 Task: Add a signature Megan Martinez containing Best wishes for a happy National Hug Day, Megan Martinez to email address softage.9@softage.net and add a label Home insurance
Action: Mouse moved to (938, 48)
Screenshot: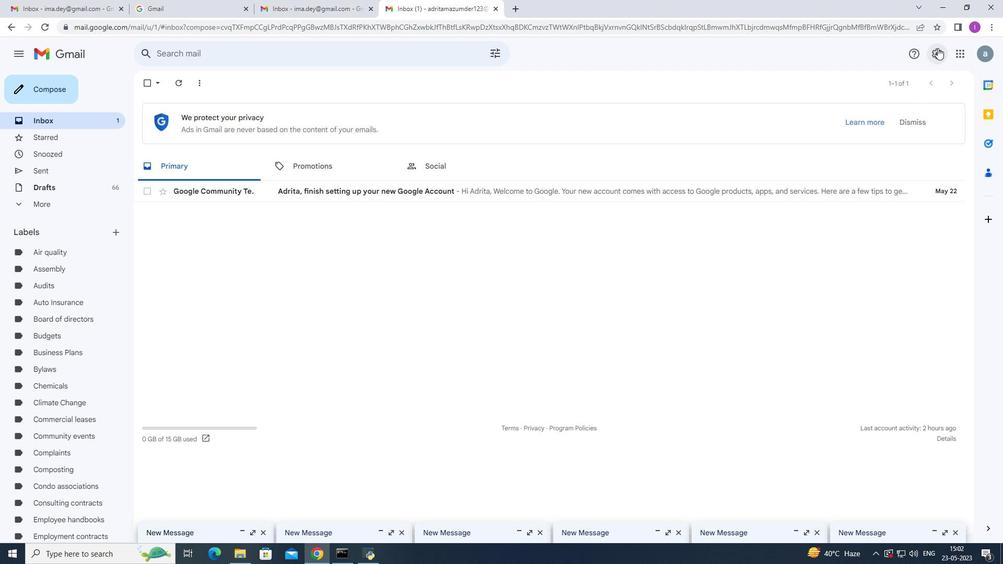 
Action: Mouse pressed left at (938, 48)
Screenshot: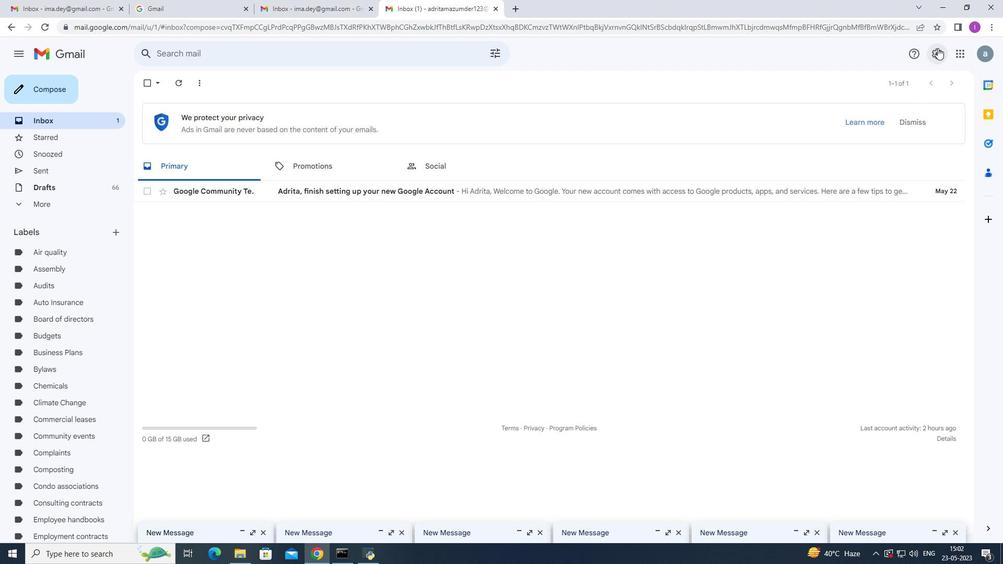 
Action: Mouse moved to (864, 101)
Screenshot: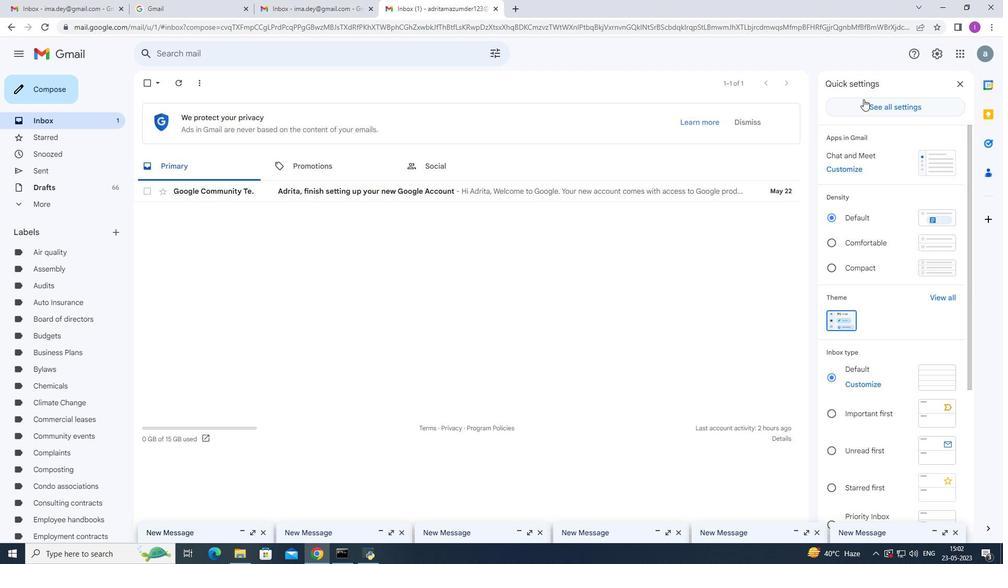 
Action: Mouse pressed left at (864, 101)
Screenshot: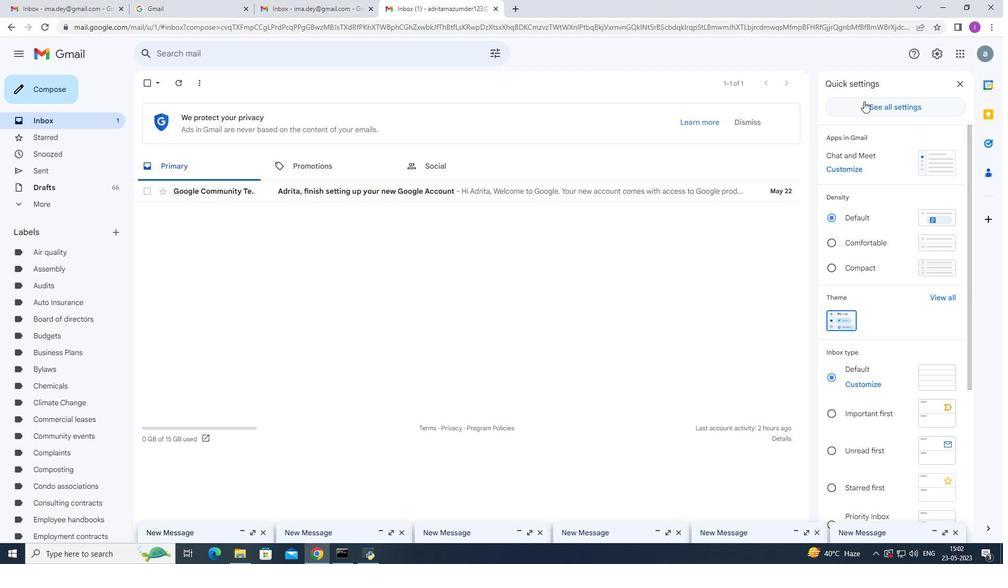
Action: Mouse moved to (406, 325)
Screenshot: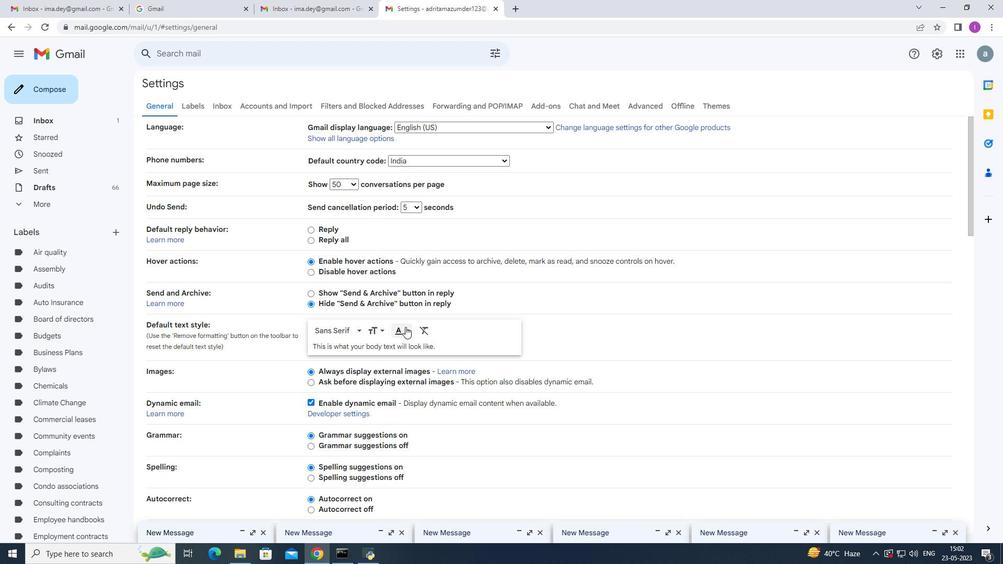 
Action: Mouse scrolled (406, 325) with delta (0, 0)
Screenshot: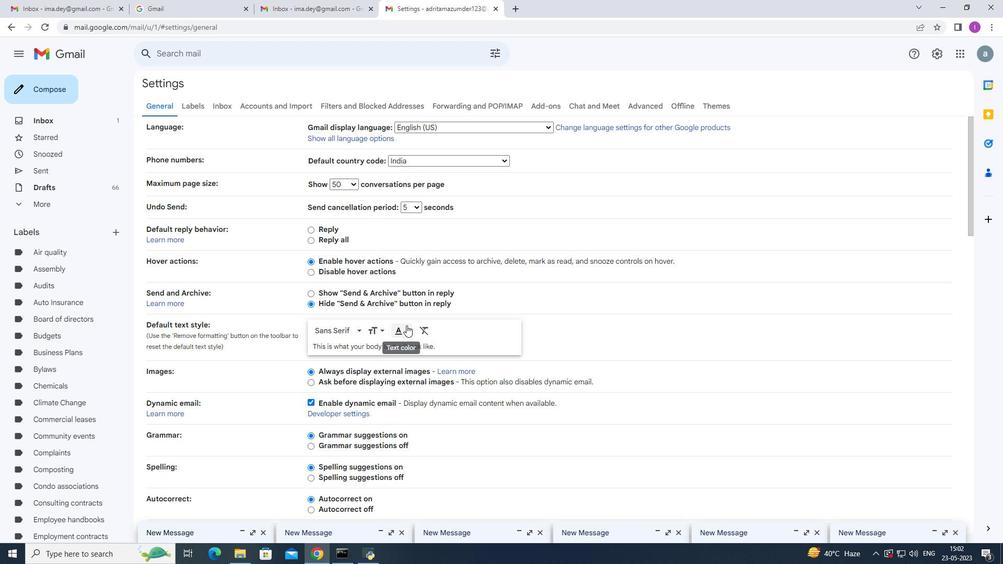 
Action: Mouse moved to (407, 325)
Screenshot: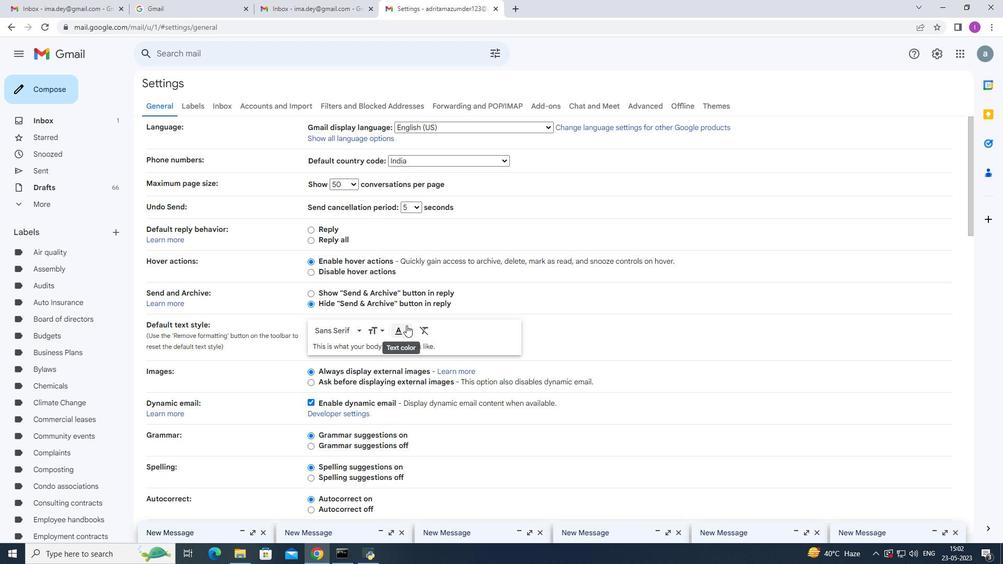 
Action: Mouse scrolled (407, 325) with delta (0, 0)
Screenshot: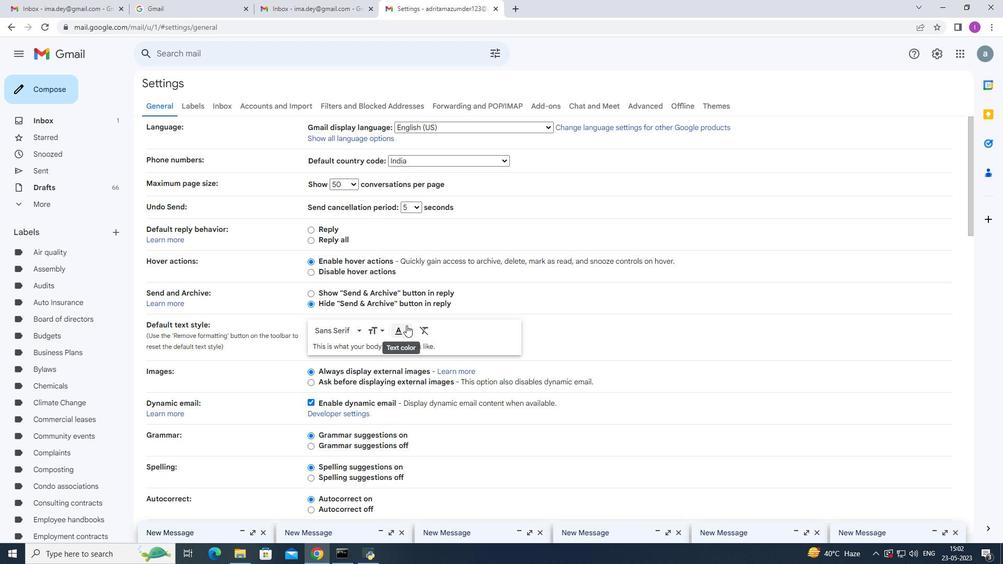 
Action: Mouse moved to (408, 324)
Screenshot: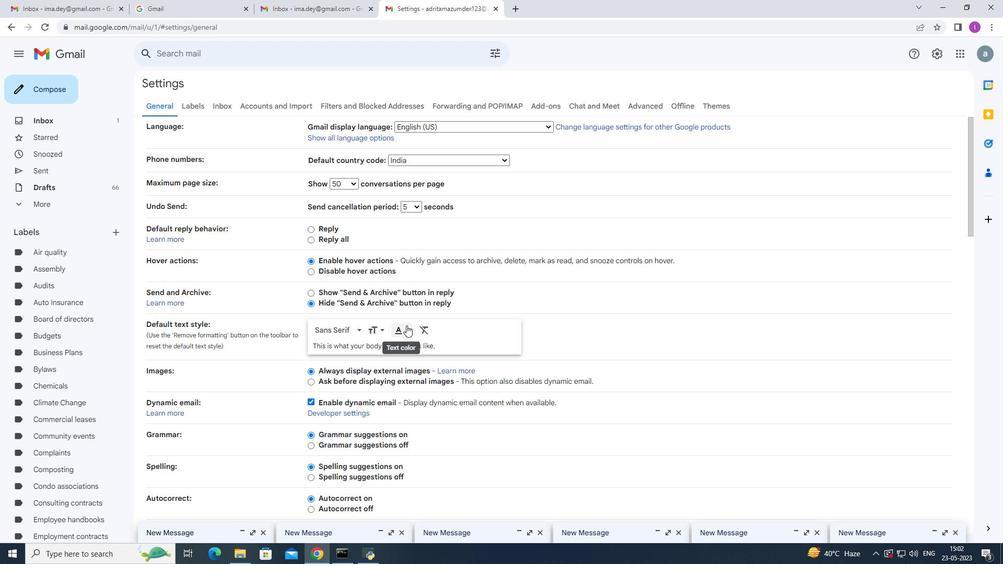 
Action: Mouse scrolled (408, 324) with delta (0, 0)
Screenshot: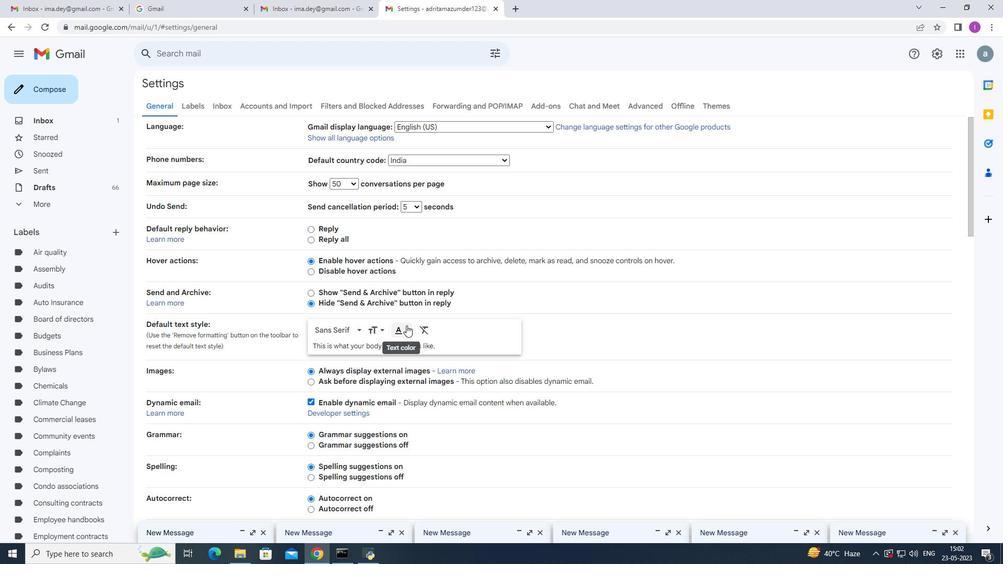 
Action: Mouse moved to (410, 323)
Screenshot: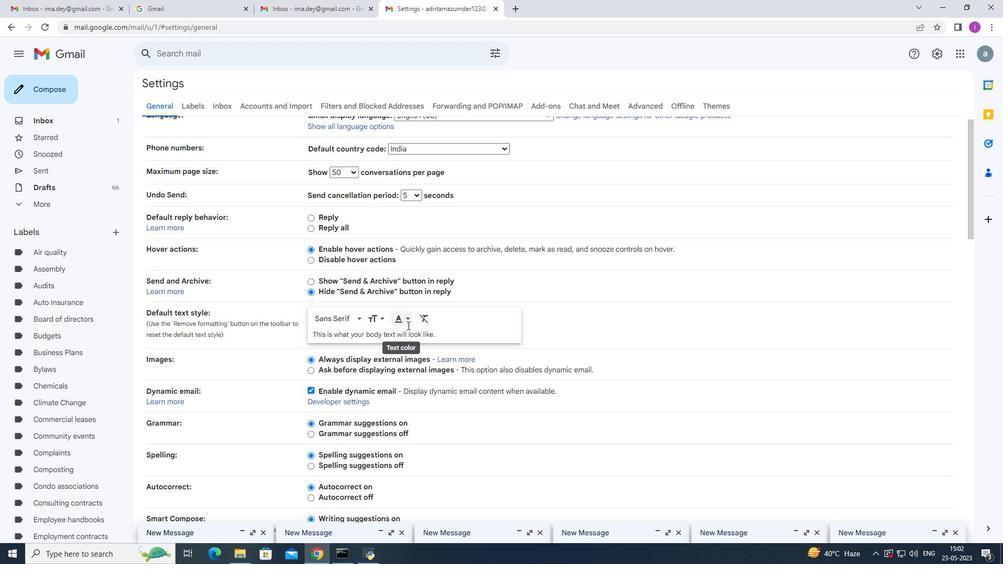 
Action: Mouse scrolled (410, 323) with delta (0, 0)
Screenshot: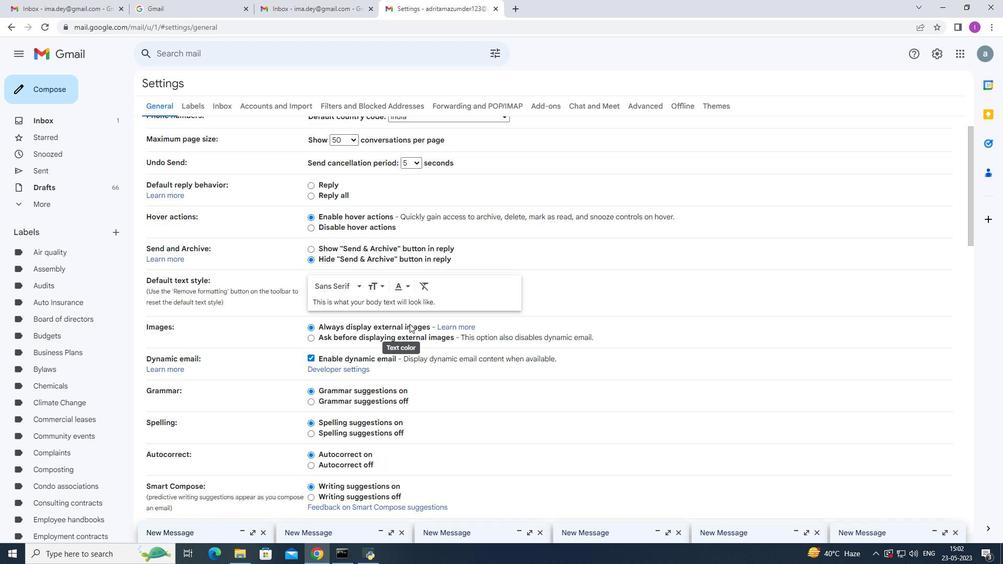 
Action: Mouse moved to (418, 320)
Screenshot: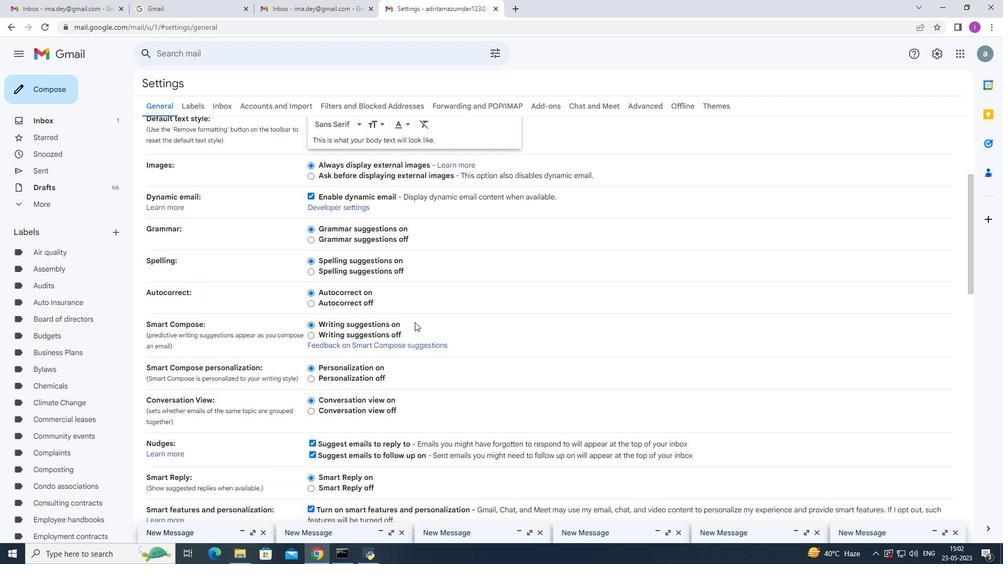
Action: Mouse scrolled (418, 319) with delta (0, 0)
Screenshot: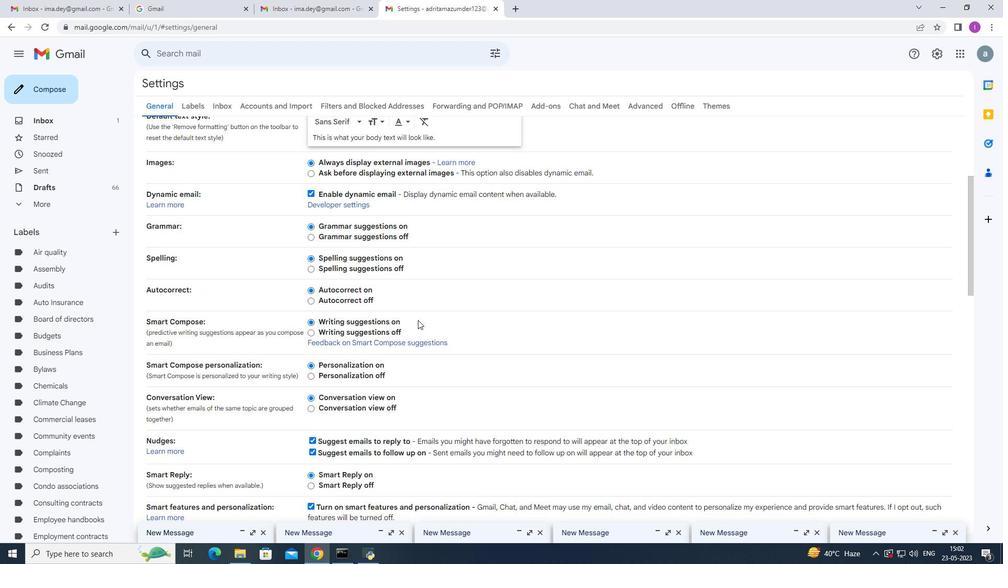 
Action: Mouse scrolled (418, 319) with delta (0, 0)
Screenshot: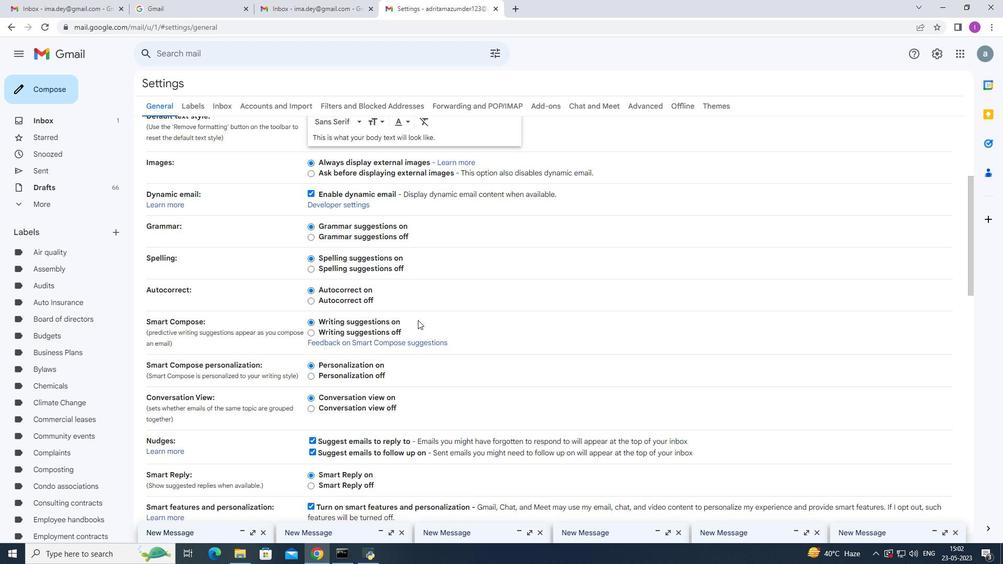 
Action: Mouse scrolled (418, 319) with delta (0, 0)
Screenshot: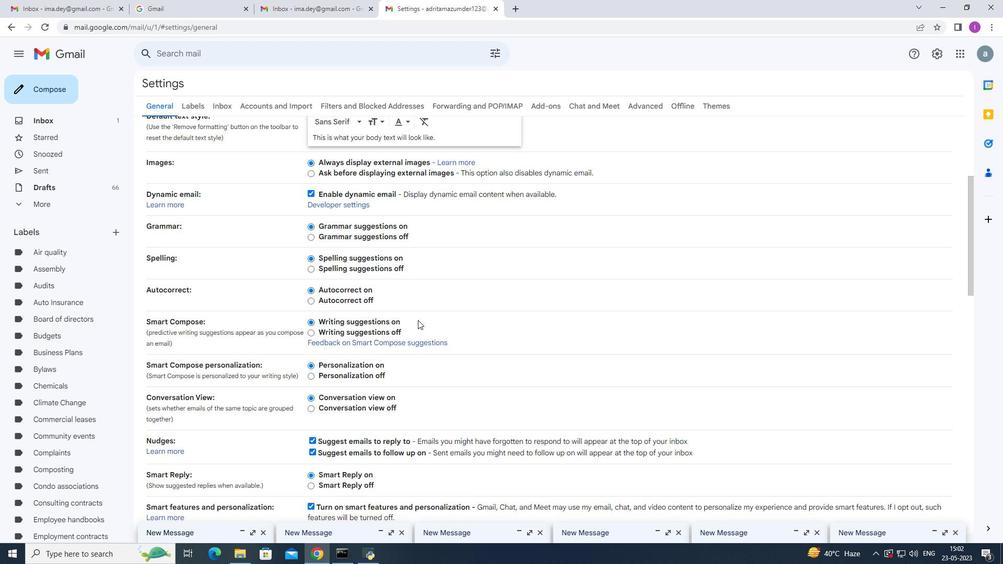
Action: Mouse moved to (425, 316)
Screenshot: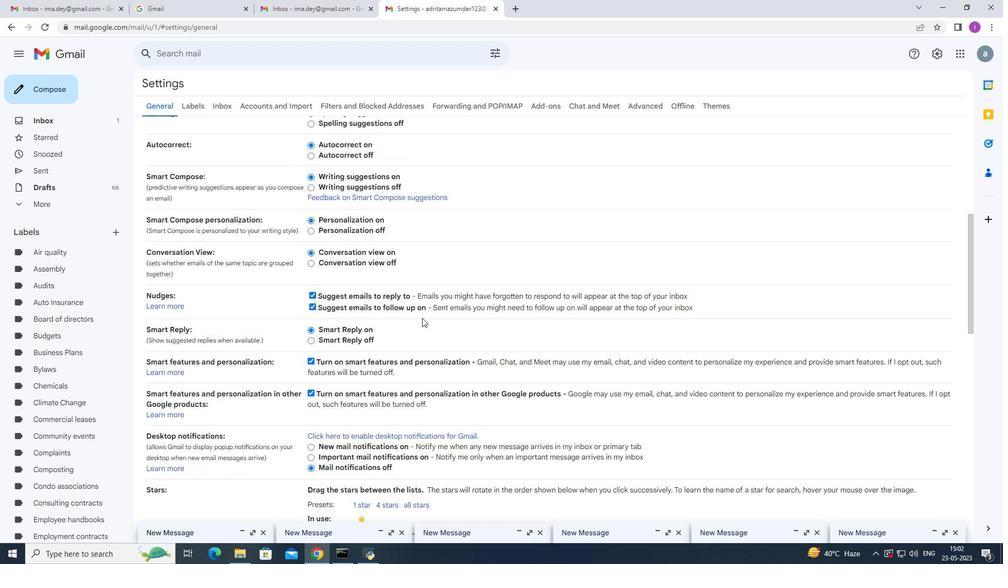 
Action: Mouse scrolled (425, 316) with delta (0, 0)
Screenshot: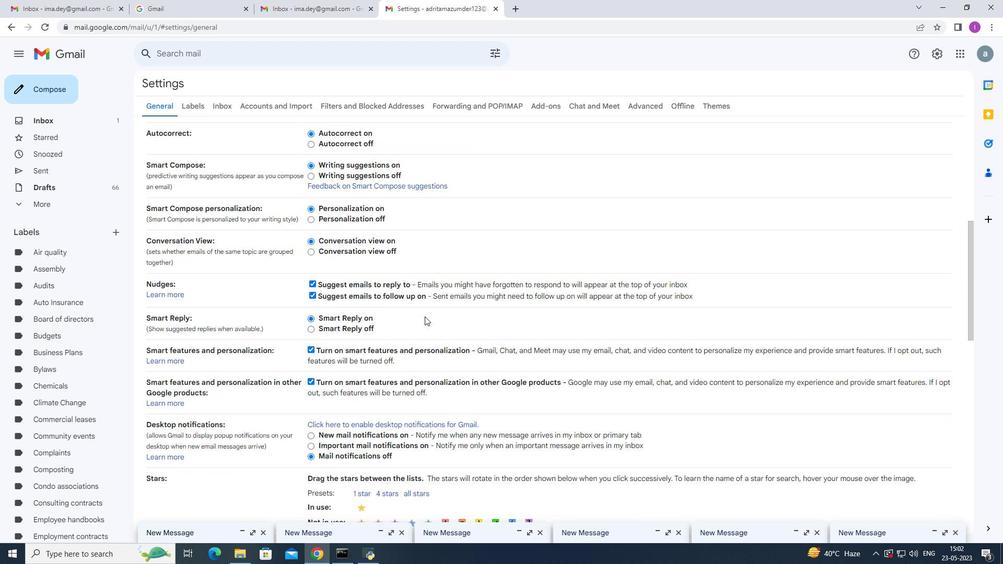 
Action: Mouse moved to (426, 316)
Screenshot: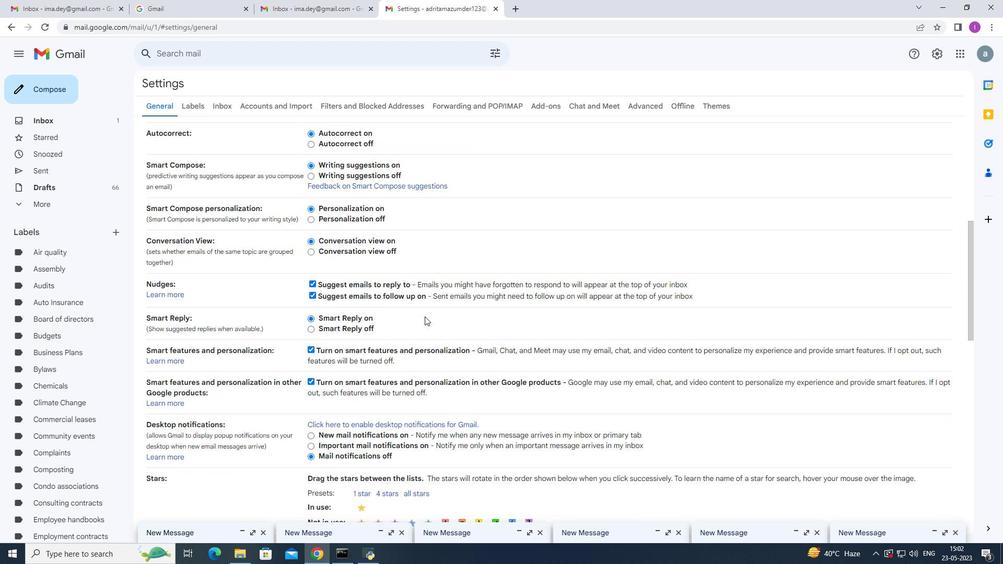 
Action: Mouse scrolled (426, 316) with delta (0, 0)
Screenshot: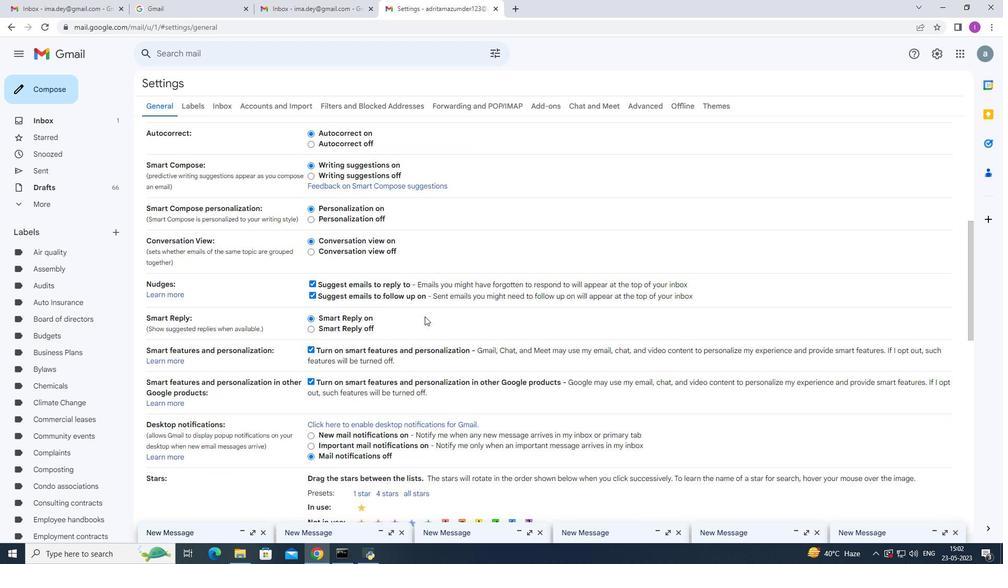 
Action: Mouse scrolled (426, 316) with delta (0, 0)
Screenshot: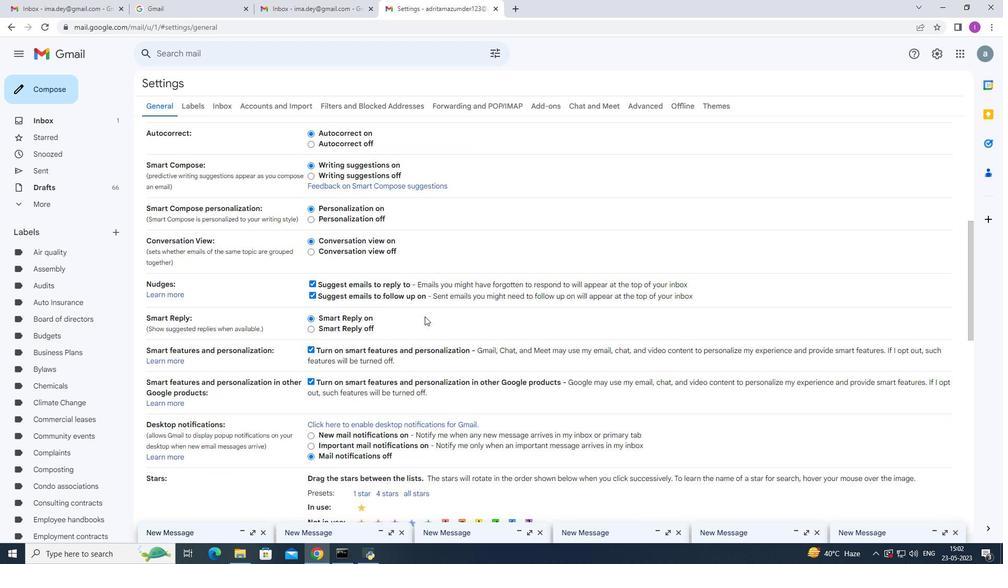 
Action: Mouse moved to (426, 316)
Screenshot: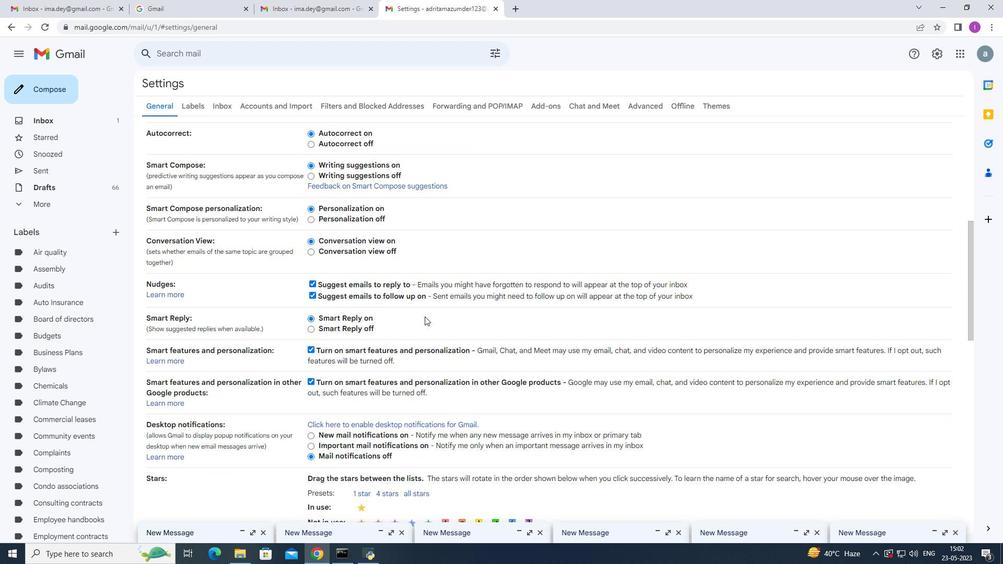 
Action: Mouse scrolled (426, 316) with delta (0, 0)
Screenshot: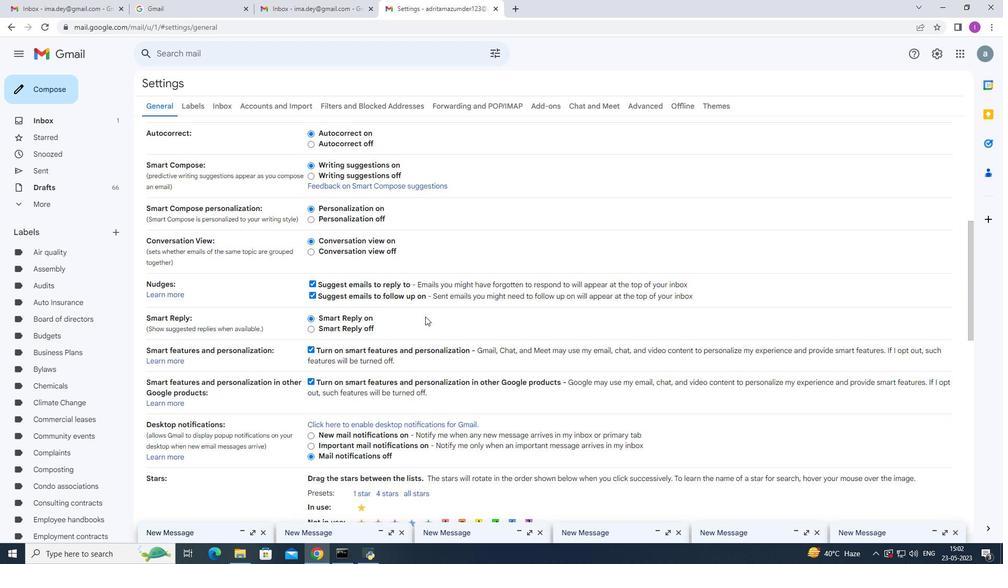 
Action: Mouse moved to (429, 317)
Screenshot: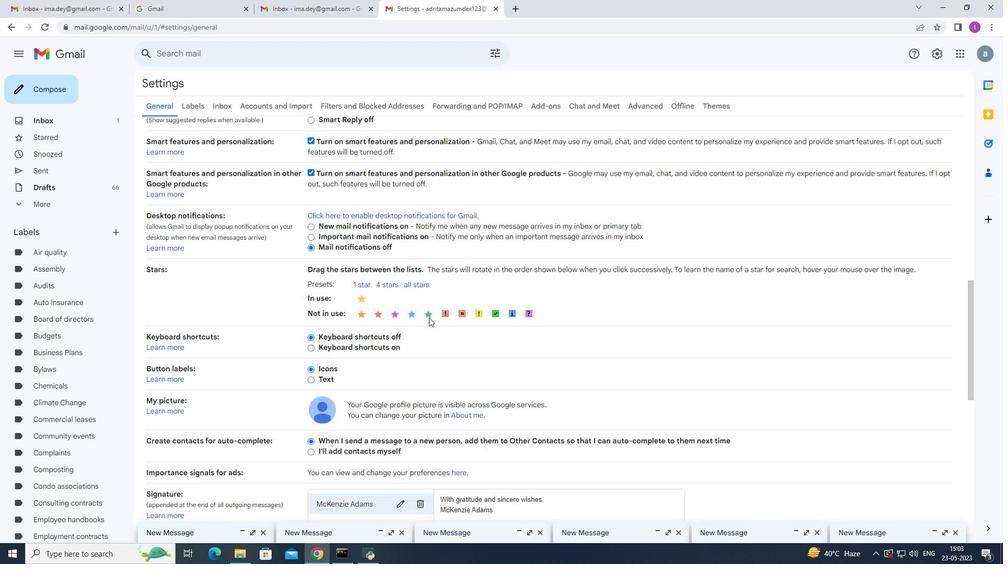 
Action: Mouse scrolled (429, 317) with delta (0, 0)
Screenshot: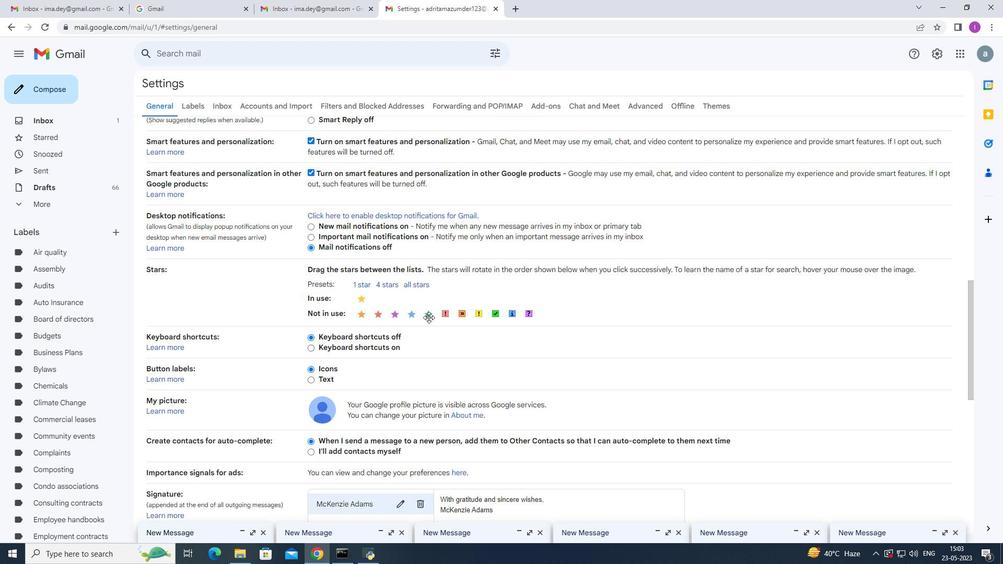
Action: Mouse scrolled (429, 317) with delta (0, 0)
Screenshot: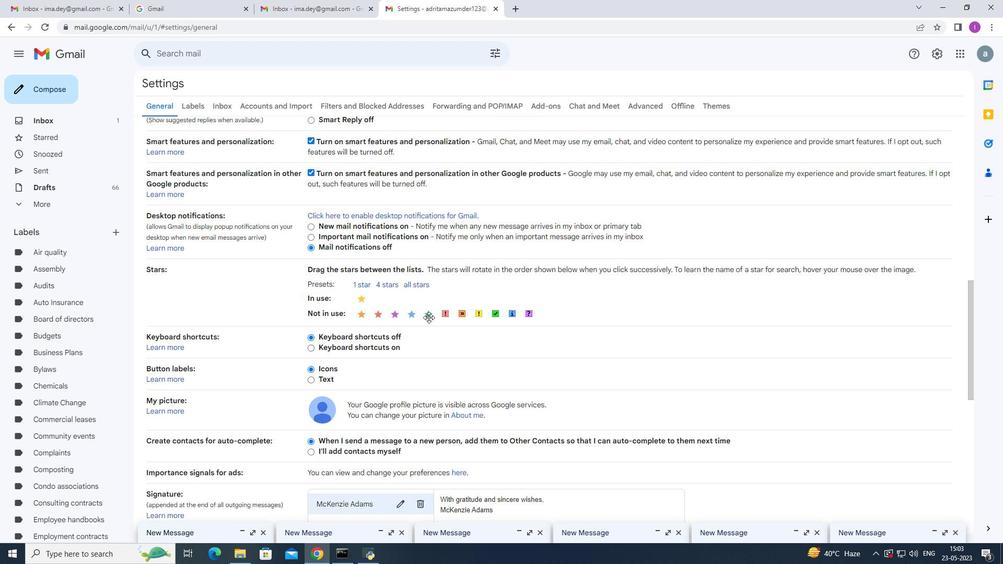 
Action: Mouse scrolled (429, 317) with delta (0, 0)
Screenshot: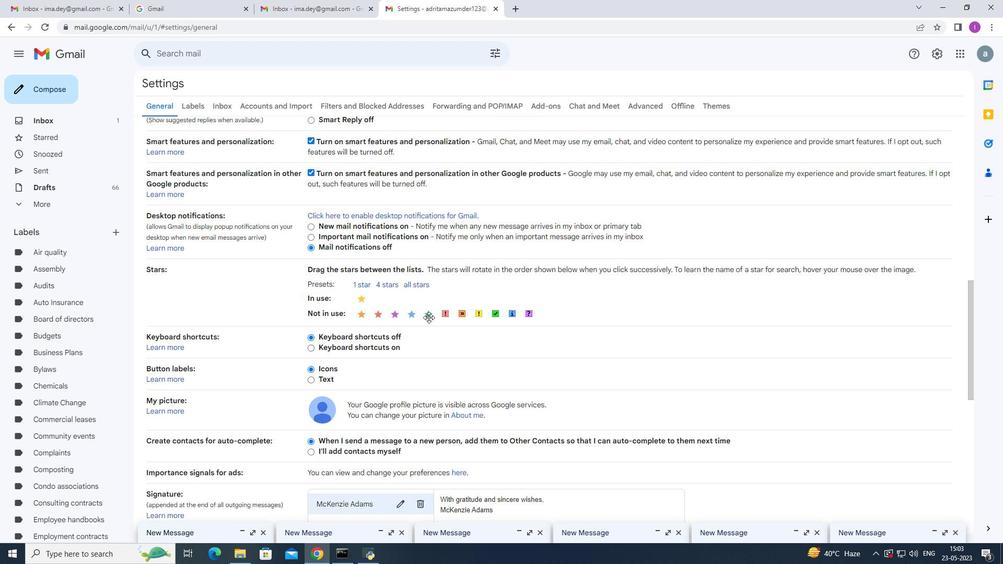 
Action: Mouse moved to (425, 346)
Screenshot: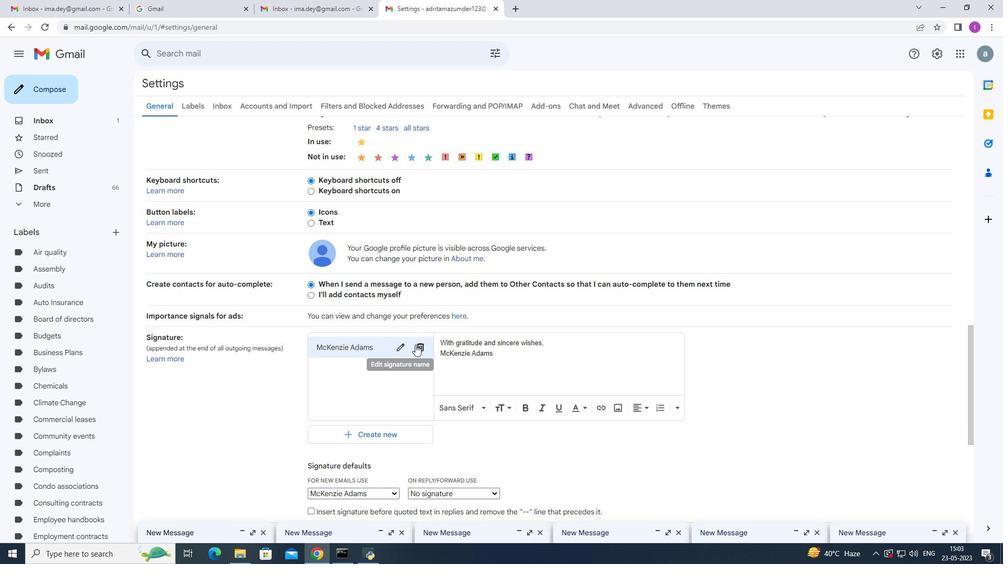 
Action: Mouse pressed left at (425, 346)
Screenshot: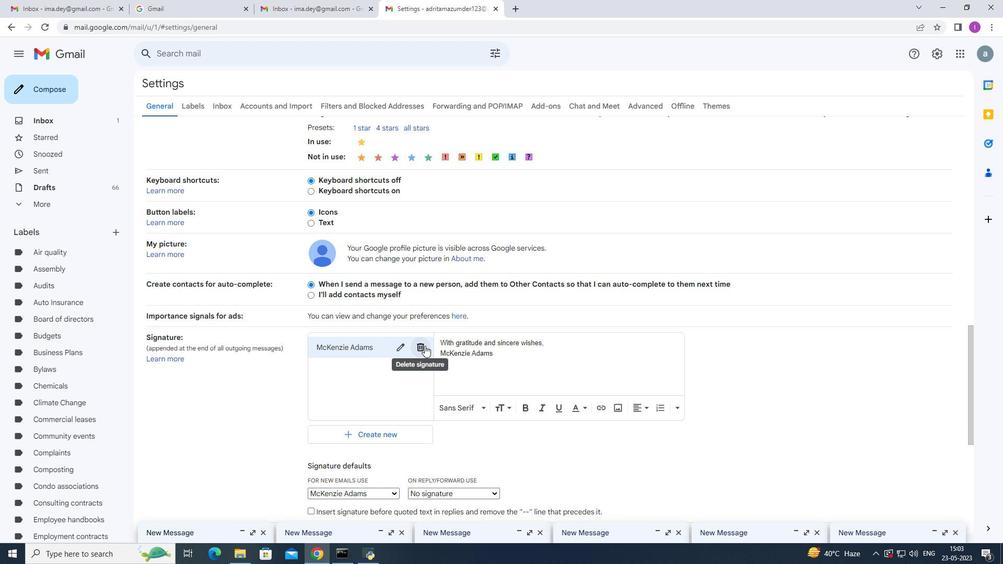 
Action: Mouse moved to (590, 311)
Screenshot: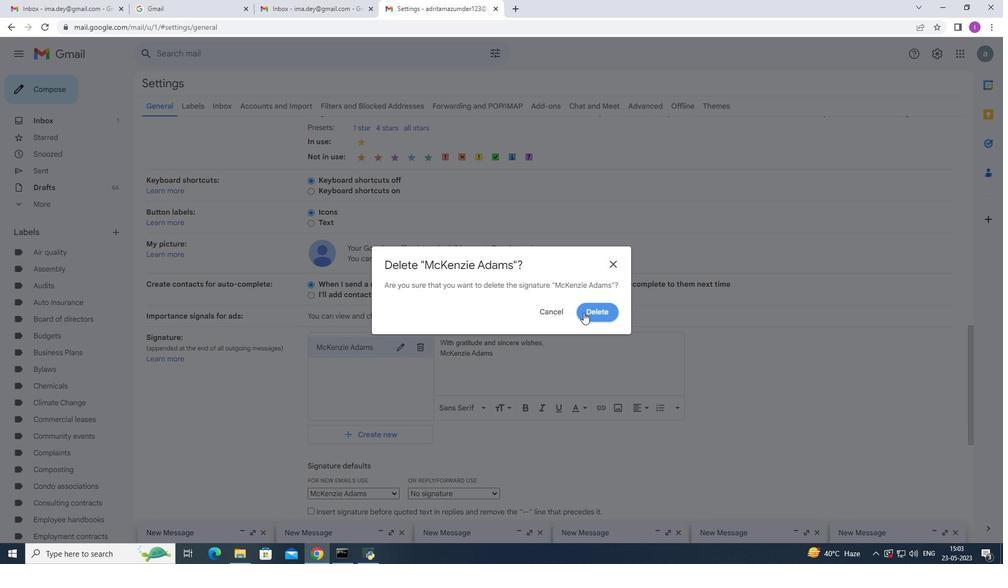 
Action: Mouse pressed left at (590, 311)
Screenshot: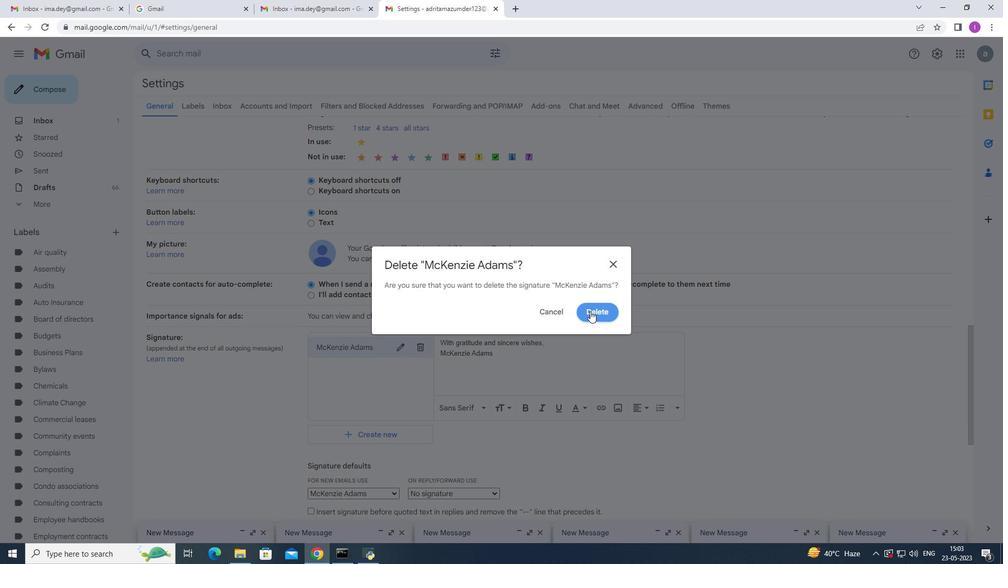 
Action: Mouse moved to (363, 360)
Screenshot: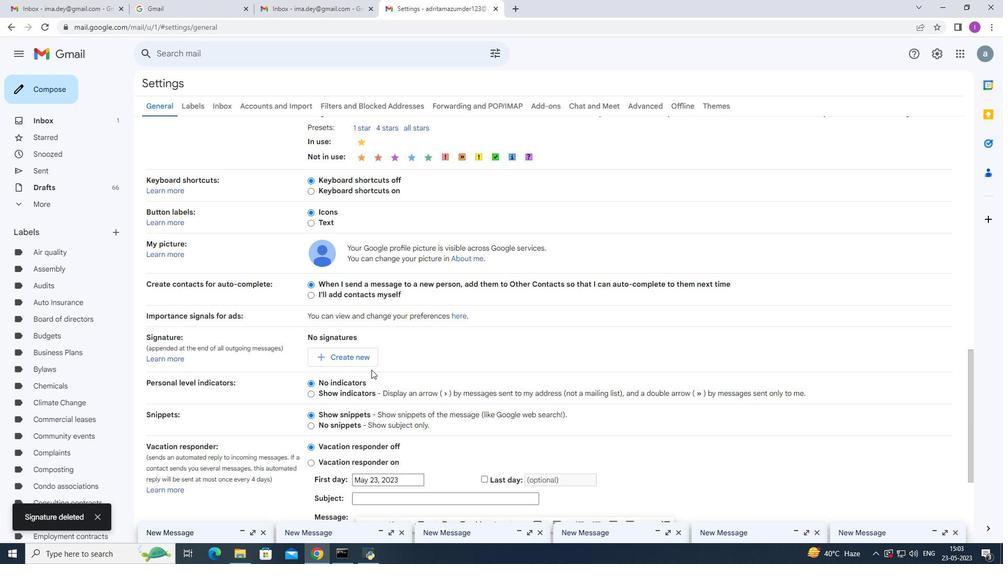 
Action: Mouse pressed left at (363, 360)
Screenshot: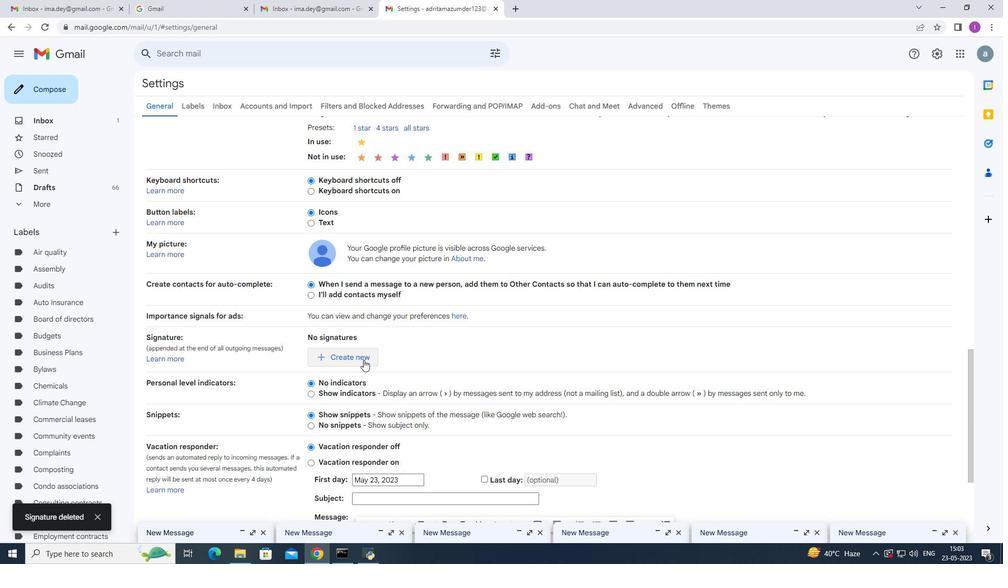 
Action: Mouse moved to (454, 289)
Screenshot: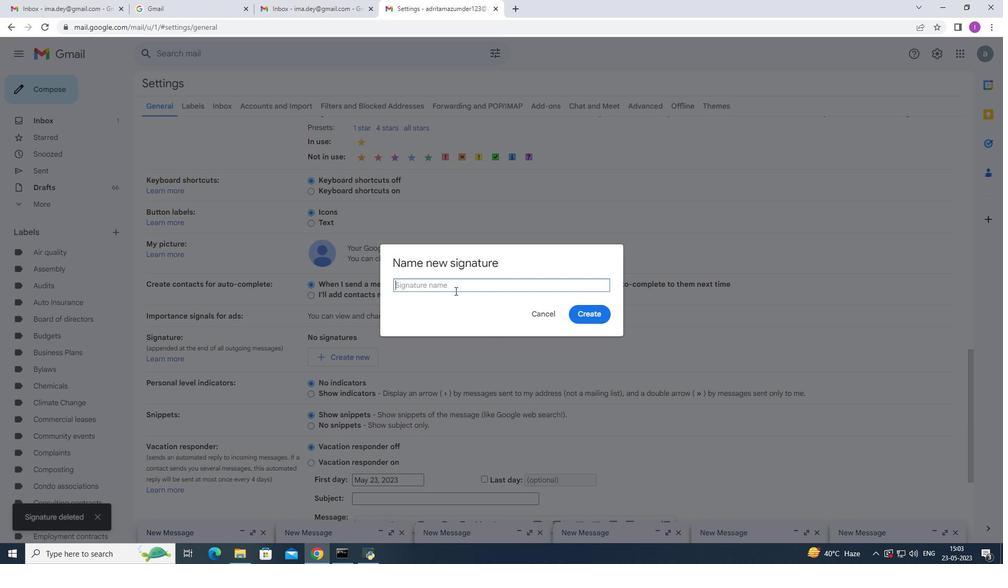 
Action: Mouse pressed left at (454, 289)
Screenshot: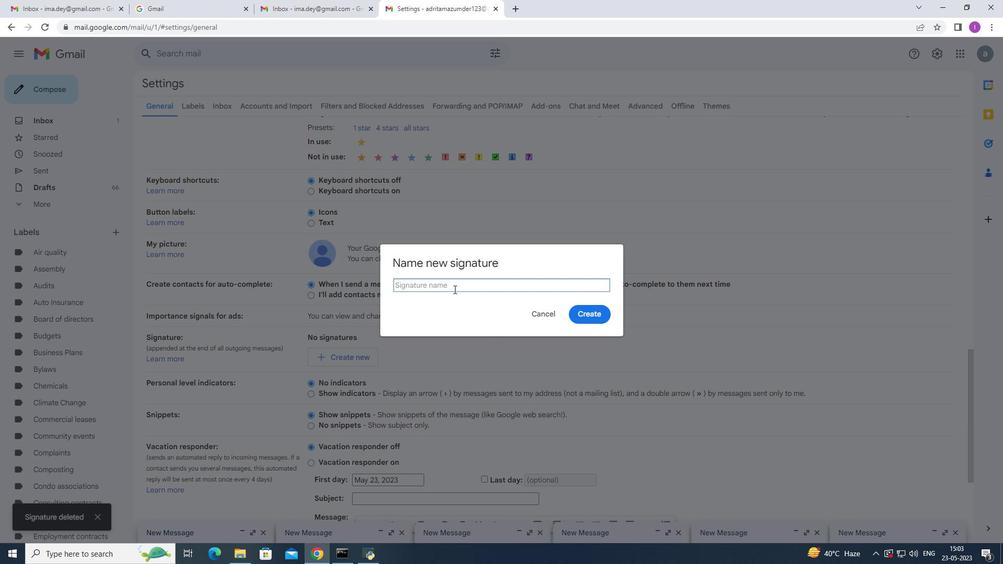 
Action: Mouse moved to (526, 287)
Screenshot: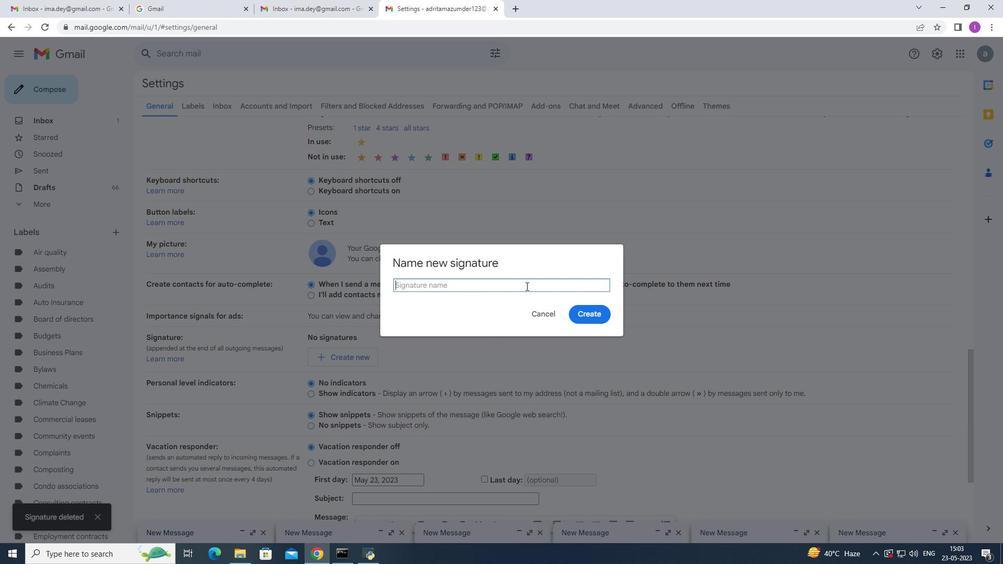 
Action: Key pressed <Key.shift>Megan<Key.space><Key.shift>Martinez
Screenshot: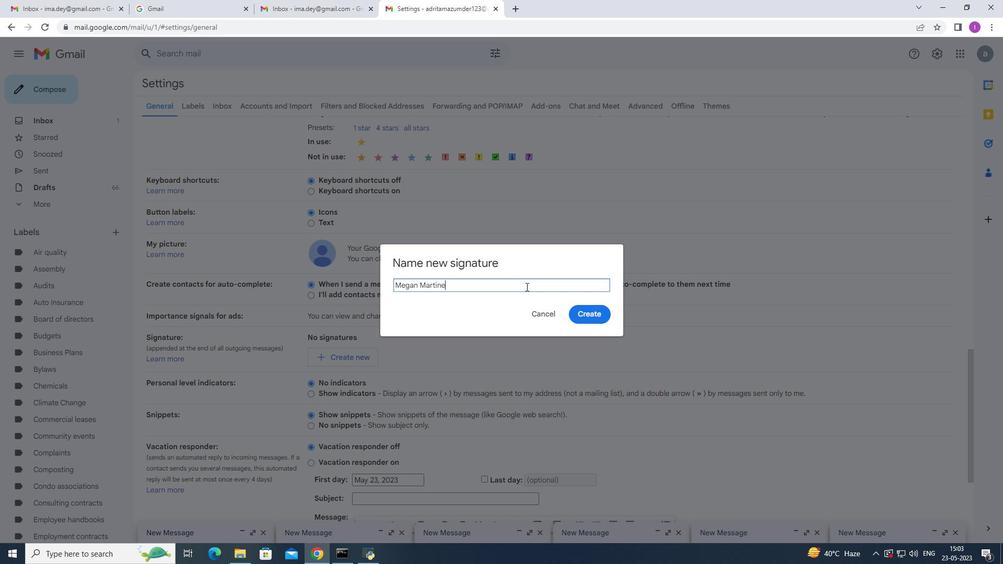 
Action: Mouse moved to (579, 315)
Screenshot: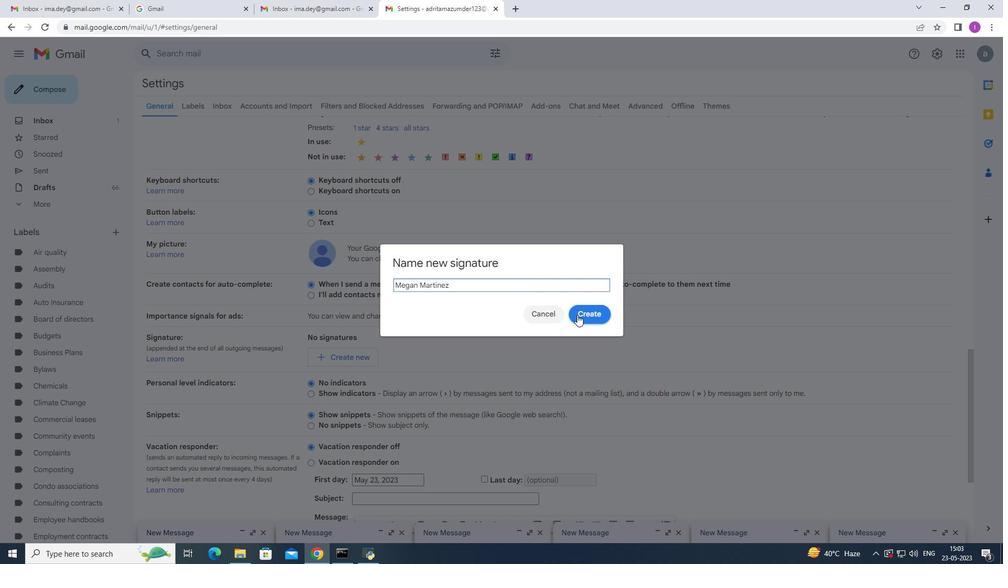 
Action: Mouse pressed left at (579, 315)
Screenshot: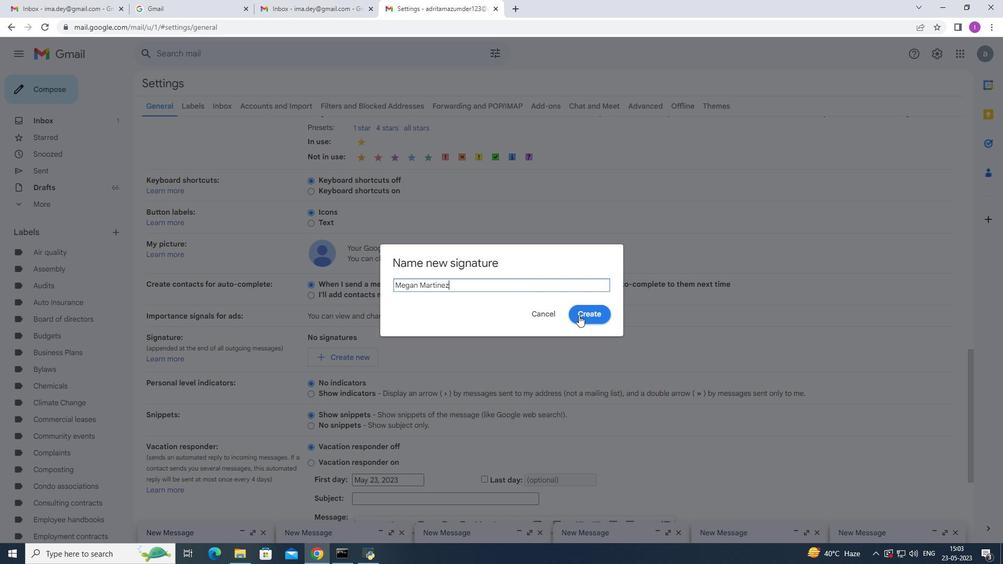 
Action: Mouse moved to (392, 495)
Screenshot: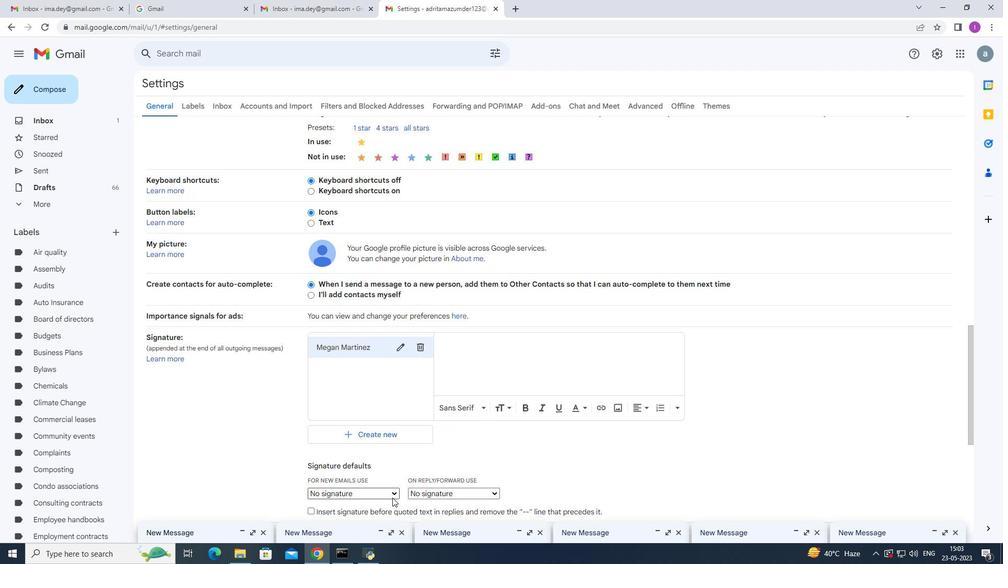 
Action: Mouse pressed left at (392, 495)
Screenshot: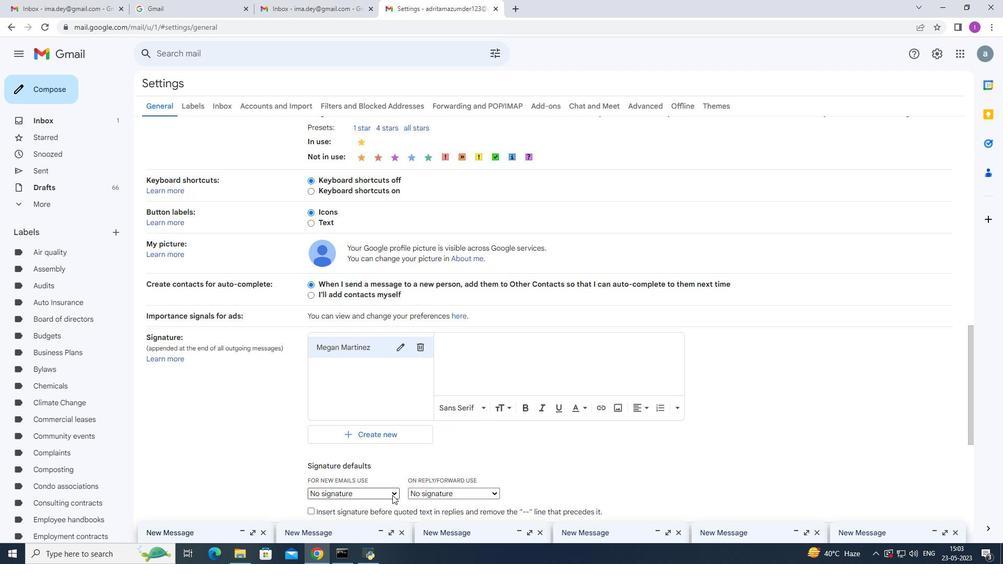 
Action: Mouse moved to (394, 513)
Screenshot: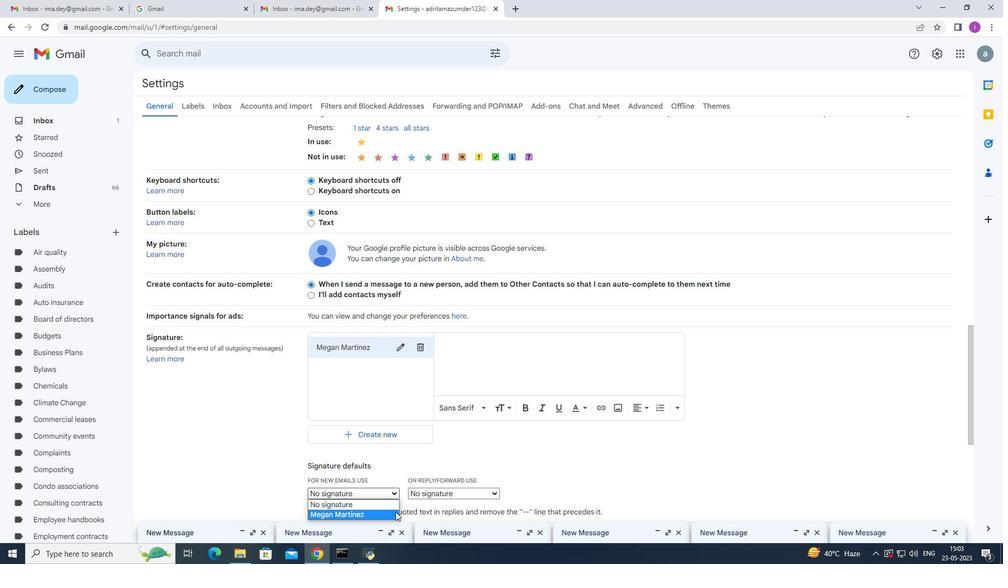 
Action: Mouse pressed left at (394, 513)
Screenshot: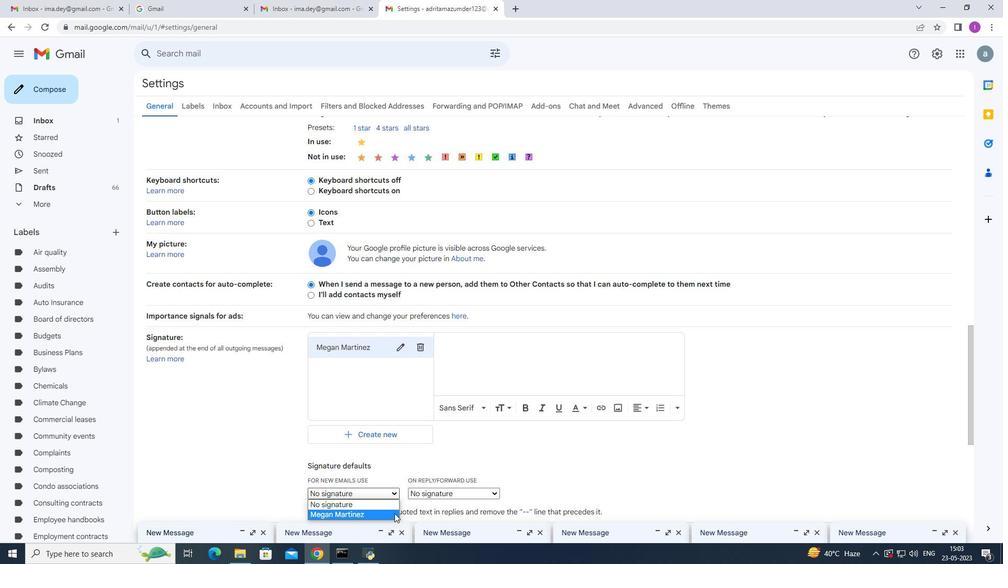 
Action: Mouse moved to (452, 338)
Screenshot: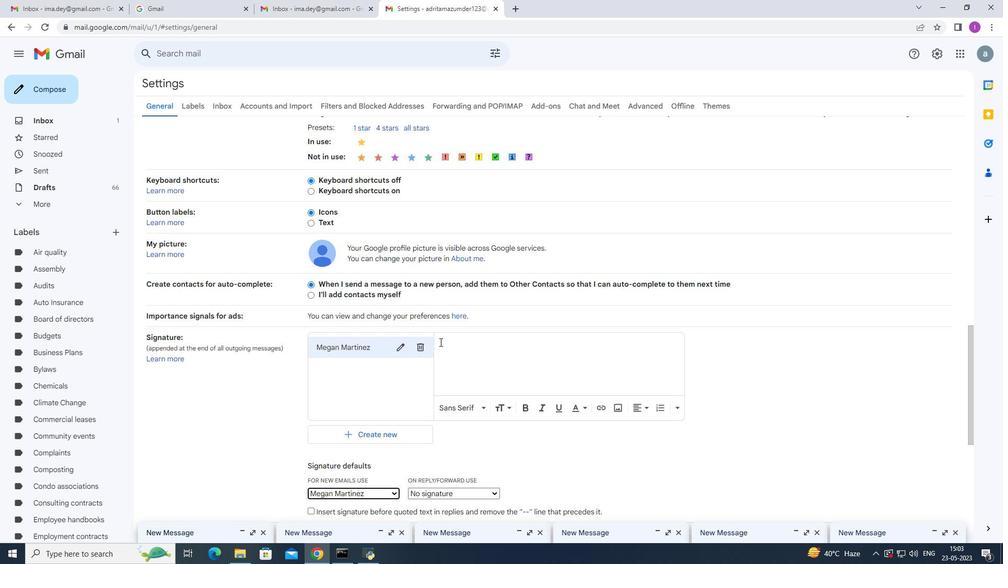 
Action: Mouse pressed left at (452, 338)
Screenshot: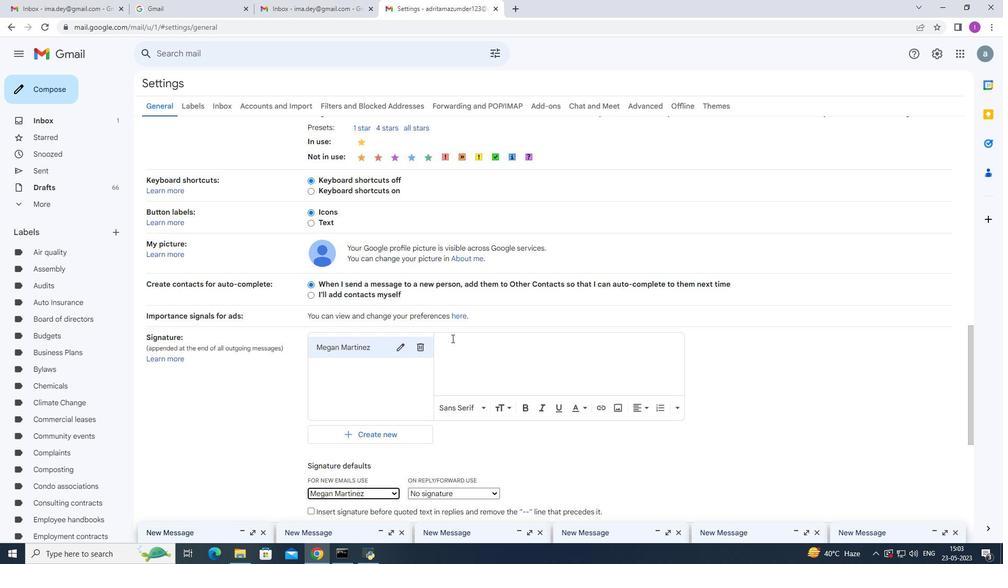 
Action: Mouse moved to (443, 361)
Screenshot: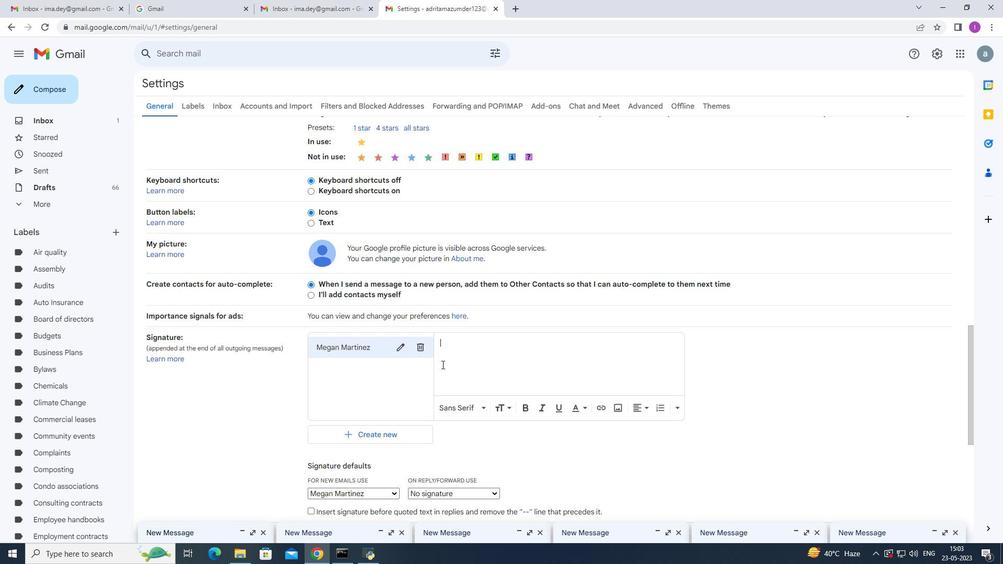 
Action: Key pressed <Key.shift>Best<Key.space>wishes<Key.space>for<Key.space>a<Key.space>haoo<Key.backspace><Key.backspace>ppy<Key.space><Key.shift>National<Key.space><Key.shift>Hug<Key.space><Key.shift>Day,<Key.enter><Key.shift>Megan<Key.space><Key.shift>Martinez
Screenshot: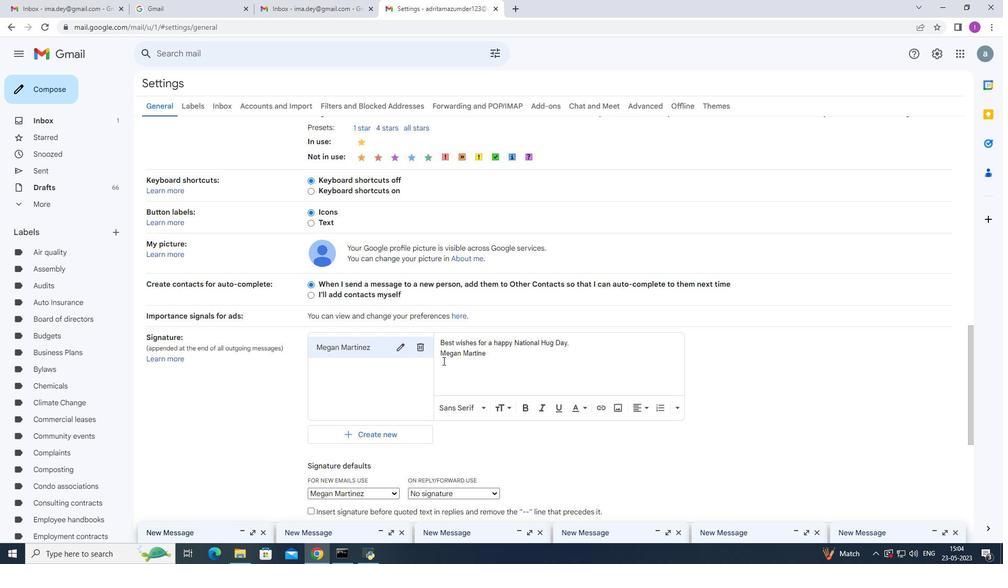
Action: Mouse moved to (470, 387)
Screenshot: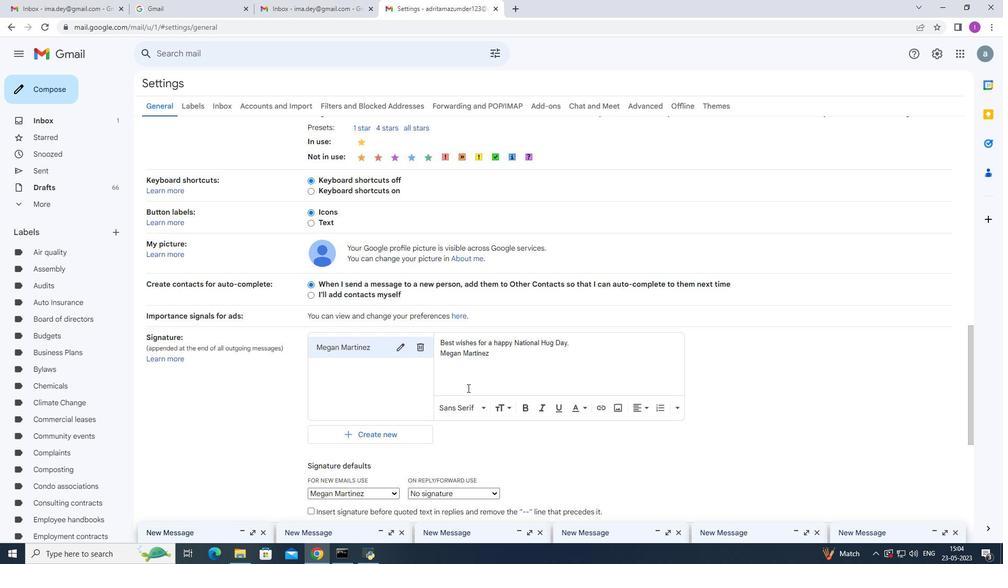 
Action: Mouse scrolled (470, 387) with delta (0, 0)
Screenshot: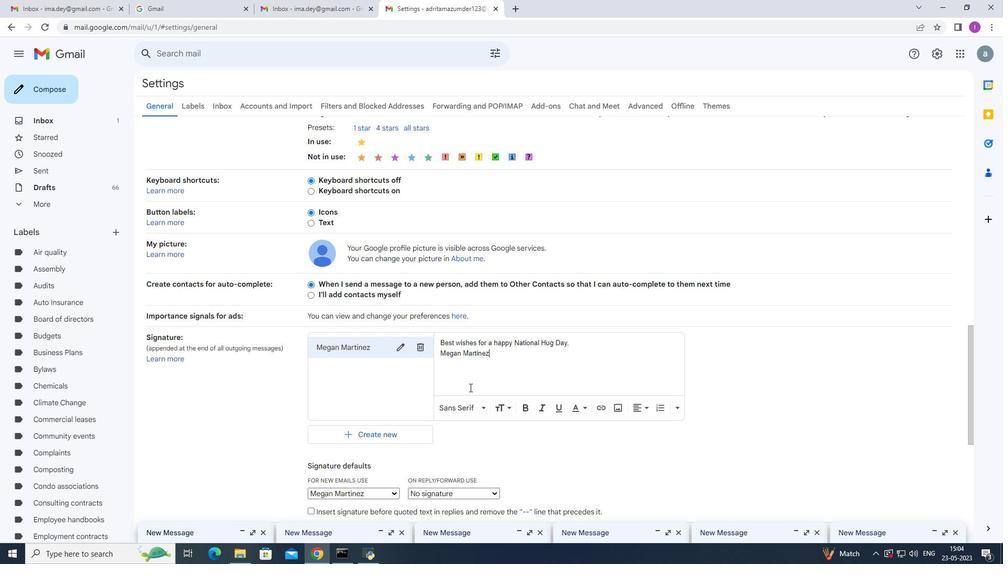
Action: Mouse scrolled (470, 387) with delta (0, 0)
Screenshot: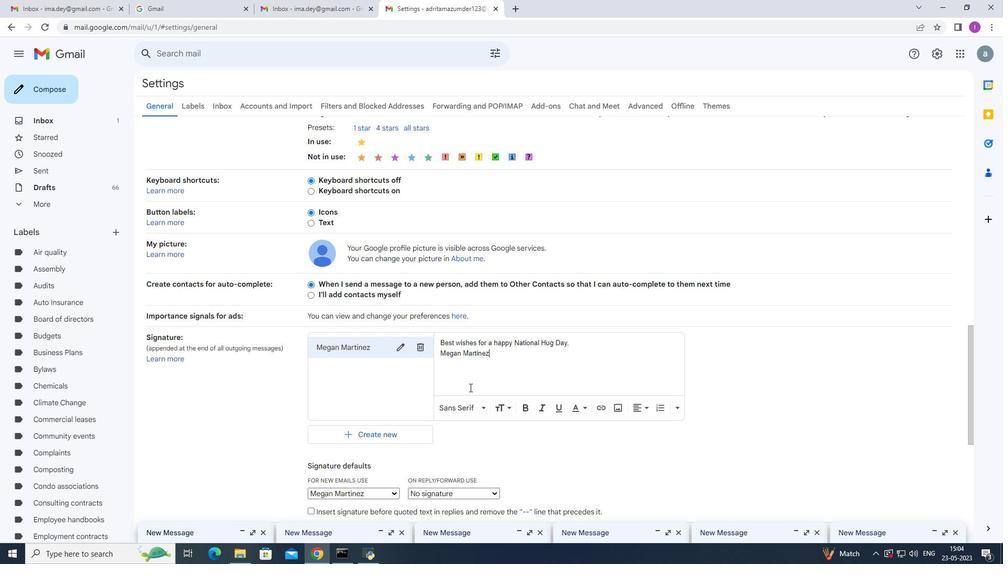 
Action: Mouse moved to (470, 387)
Screenshot: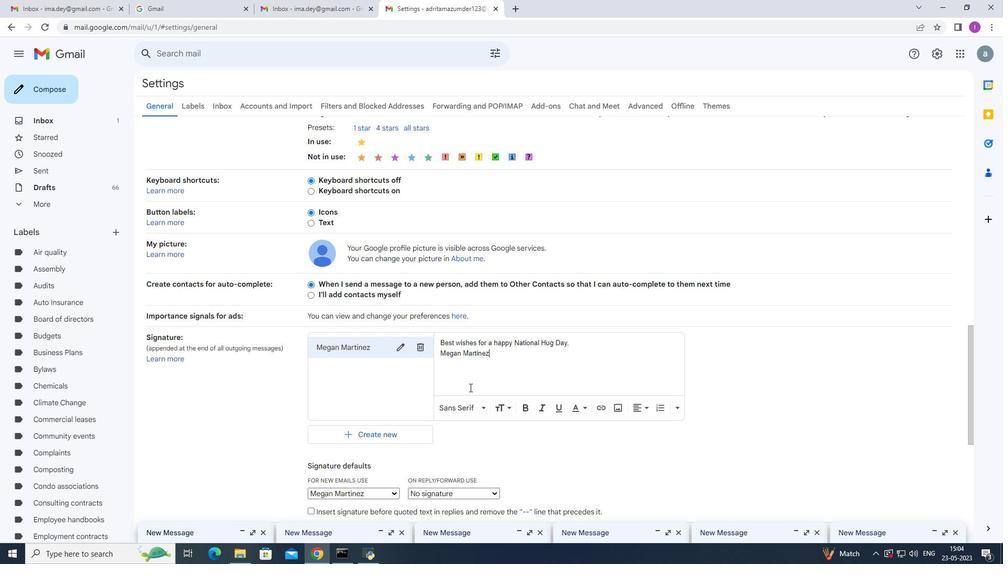 
Action: Mouse scrolled (470, 387) with delta (0, 0)
Screenshot: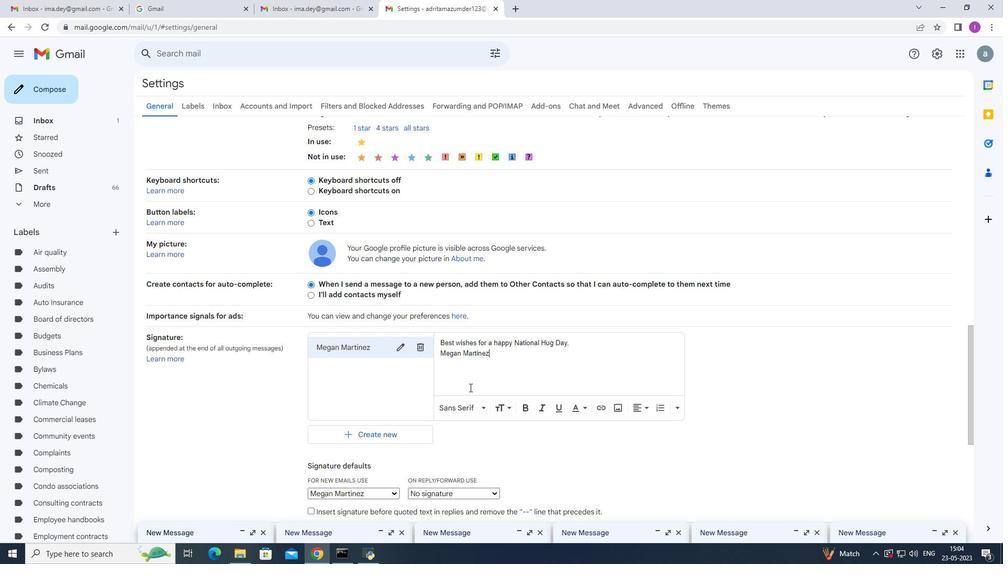 
Action: Mouse moved to (471, 388)
Screenshot: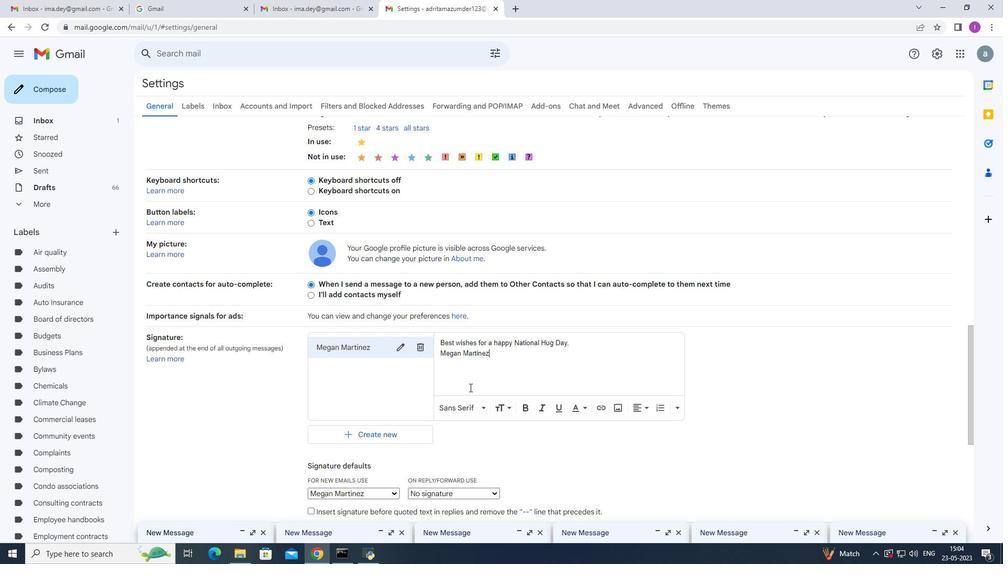 
Action: Mouse scrolled (470, 387) with delta (0, 0)
Screenshot: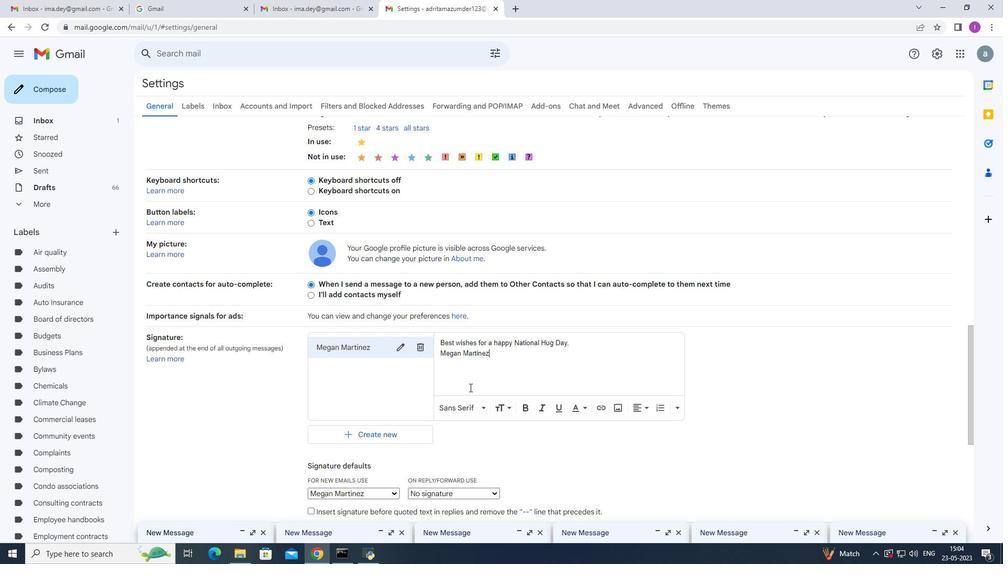 
Action: Mouse moved to (471, 388)
Screenshot: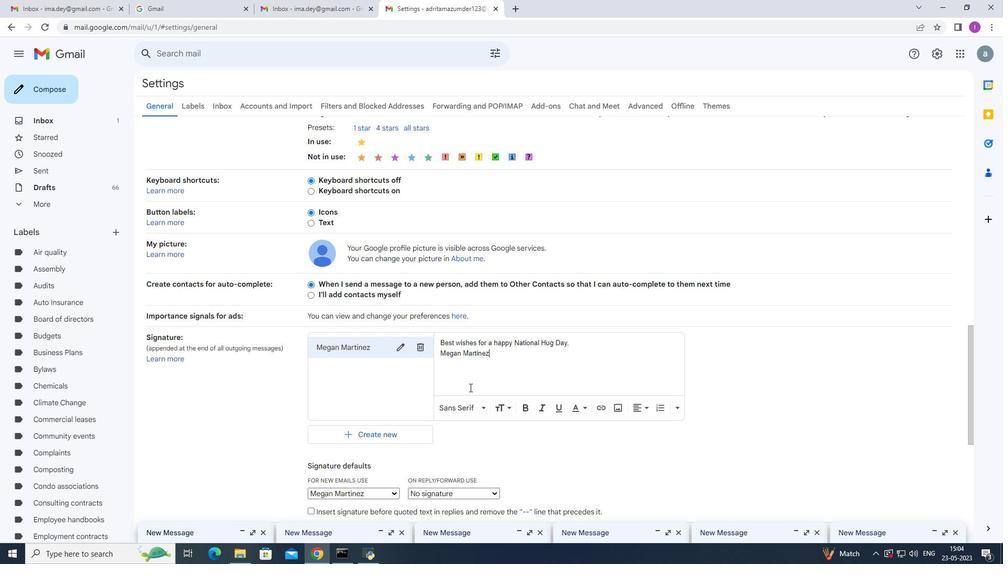 
Action: Mouse scrolled (471, 387) with delta (0, 0)
Screenshot: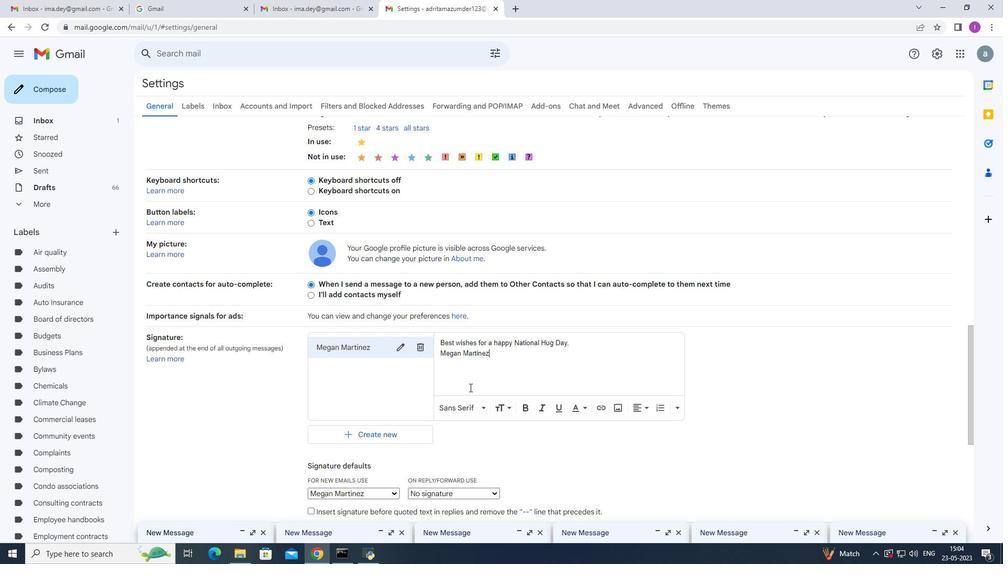 
Action: Mouse moved to (474, 389)
Screenshot: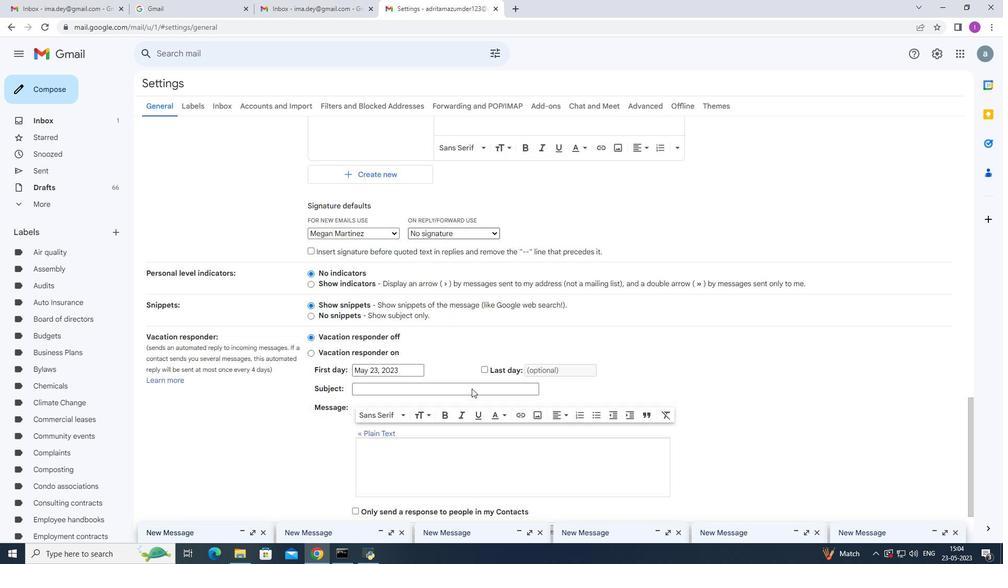 
Action: Mouse scrolled (474, 388) with delta (0, 0)
Screenshot: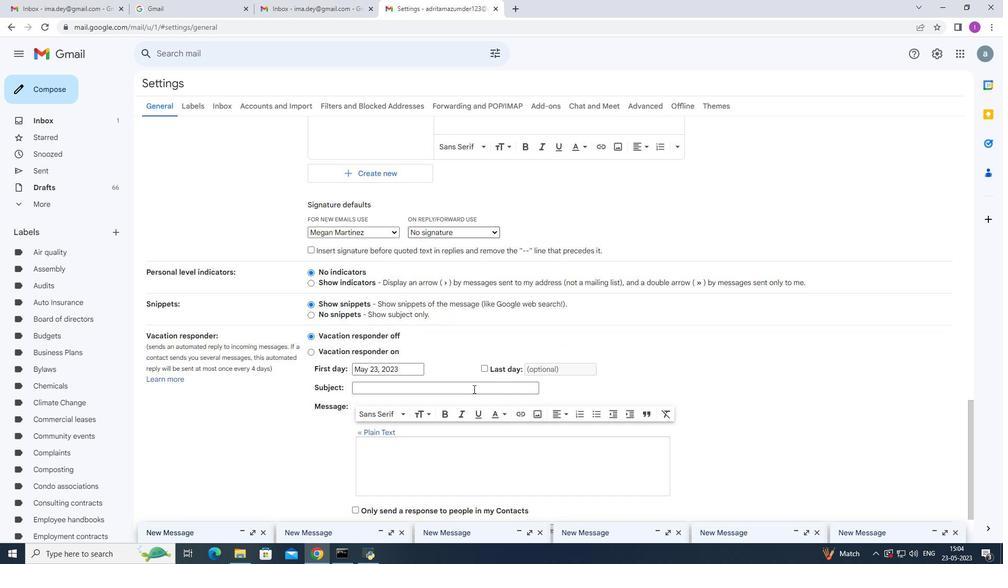 
Action: Mouse scrolled (474, 388) with delta (0, 0)
Screenshot: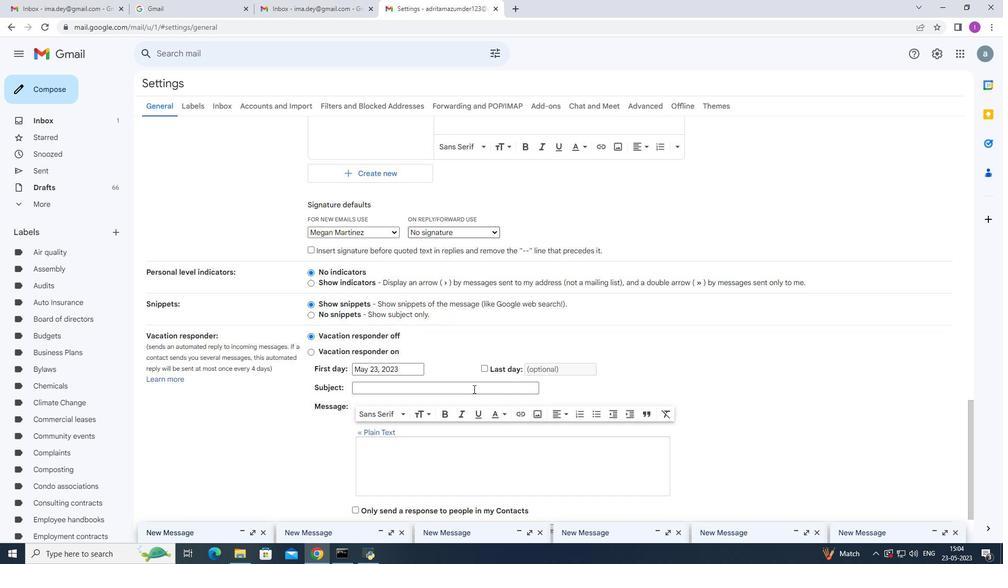 
Action: Mouse scrolled (474, 388) with delta (0, 0)
Screenshot: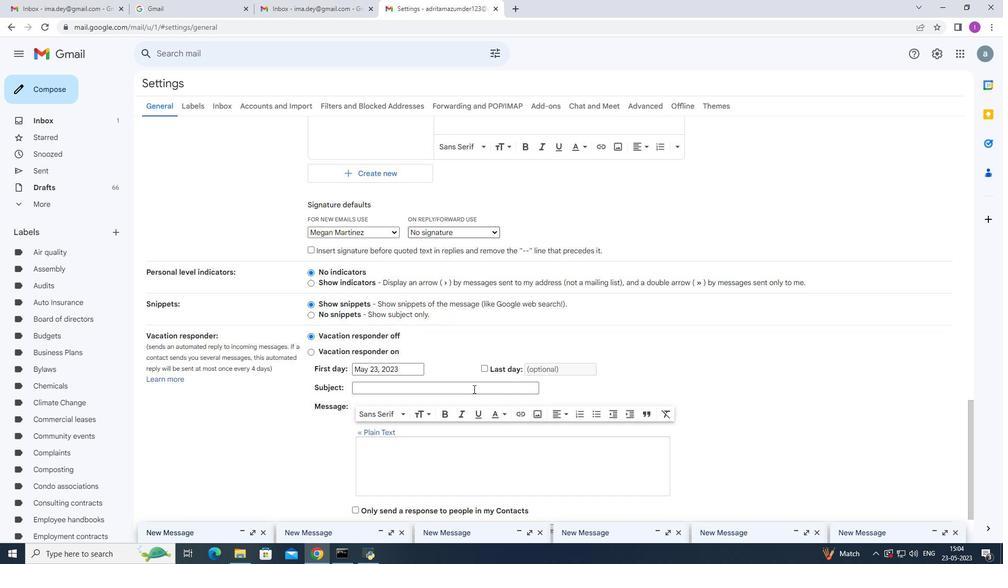 
Action: Mouse scrolled (474, 390) with delta (0, 0)
Screenshot: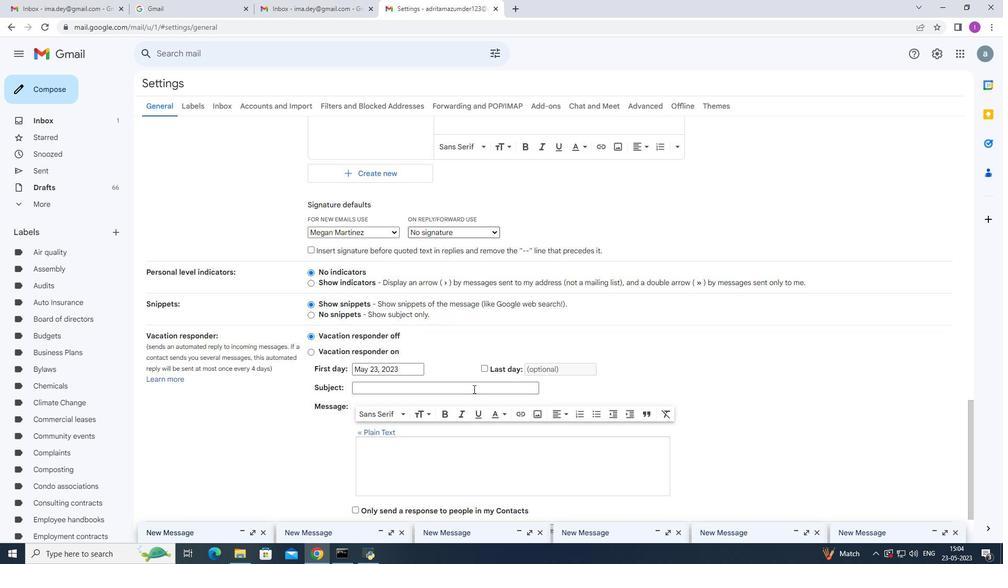 
Action: Mouse scrolled (474, 388) with delta (0, 0)
Screenshot: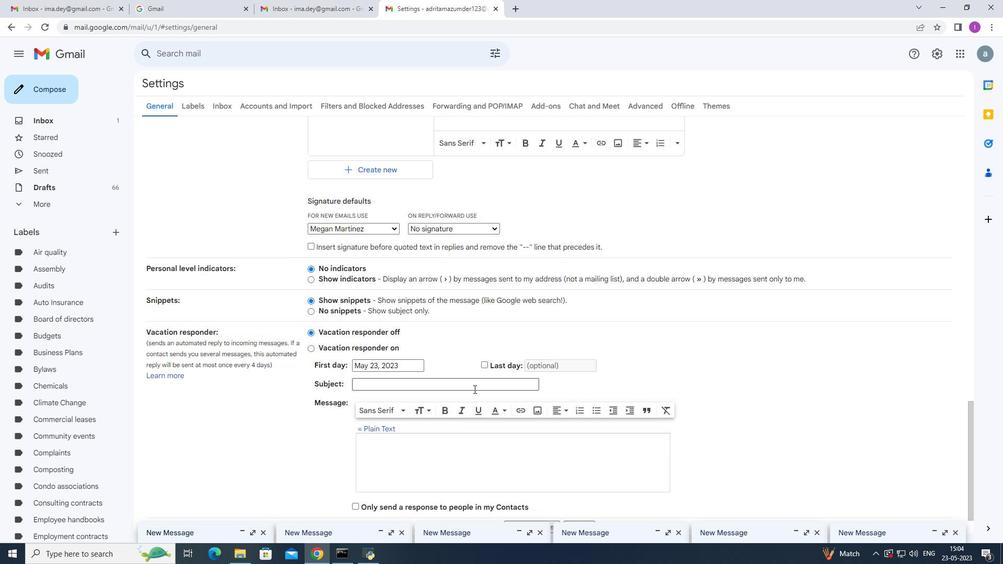 
Action: Mouse scrolled (474, 388) with delta (0, 0)
Screenshot: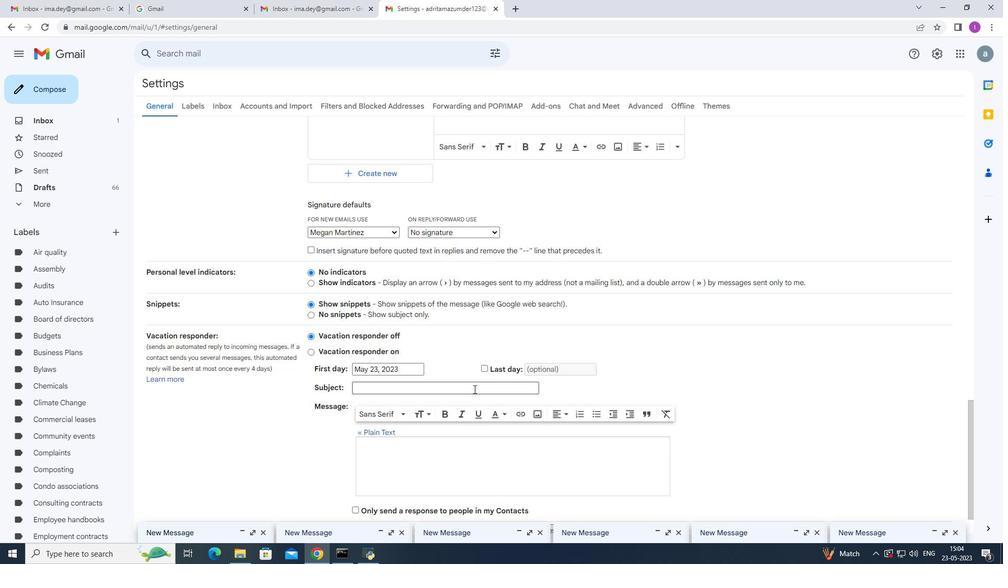 
Action: Mouse scrolled (474, 388) with delta (0, 0)
Screenshot: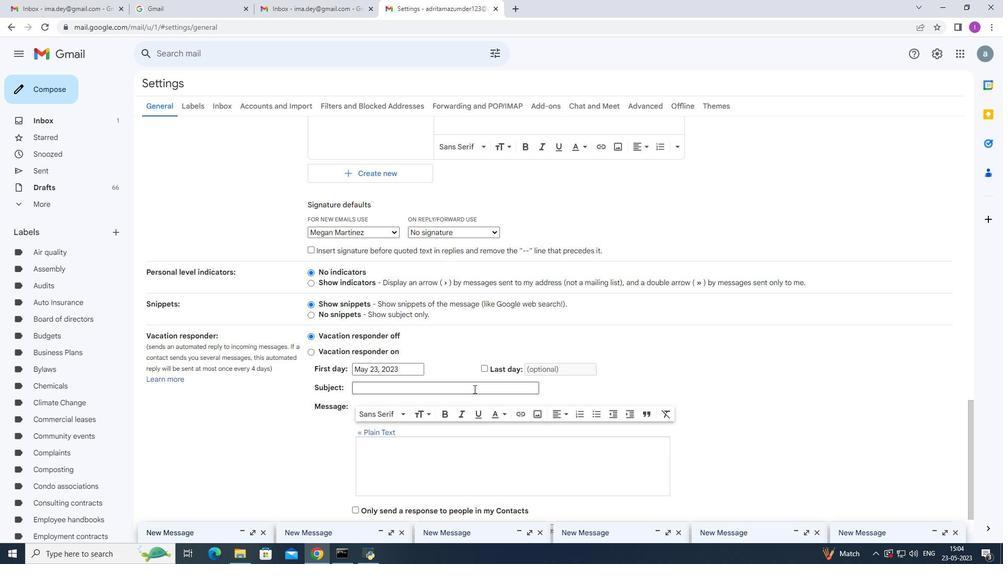 
Action: Mouse moved to (474, 389)
Screenshot: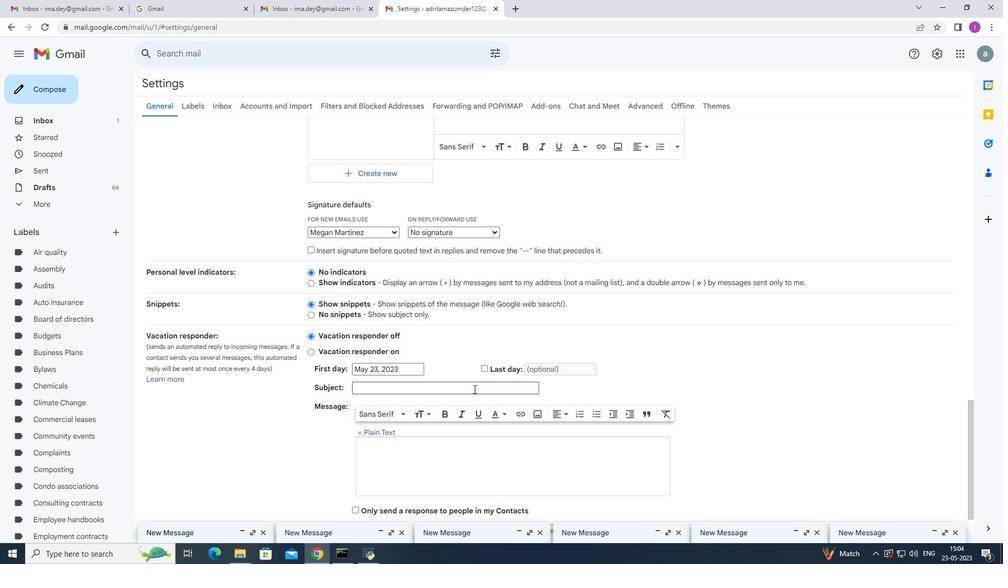 
Action: Mouse scrolled (474, 388) with delta (0, 0)
Screenshot: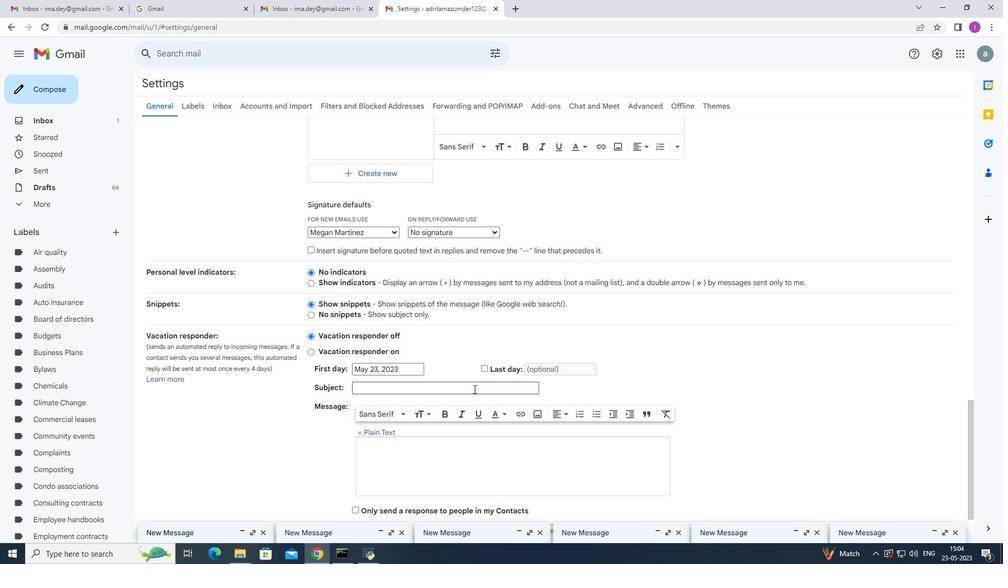 
Action: Mouse moved to (542, 483)
Screenshot: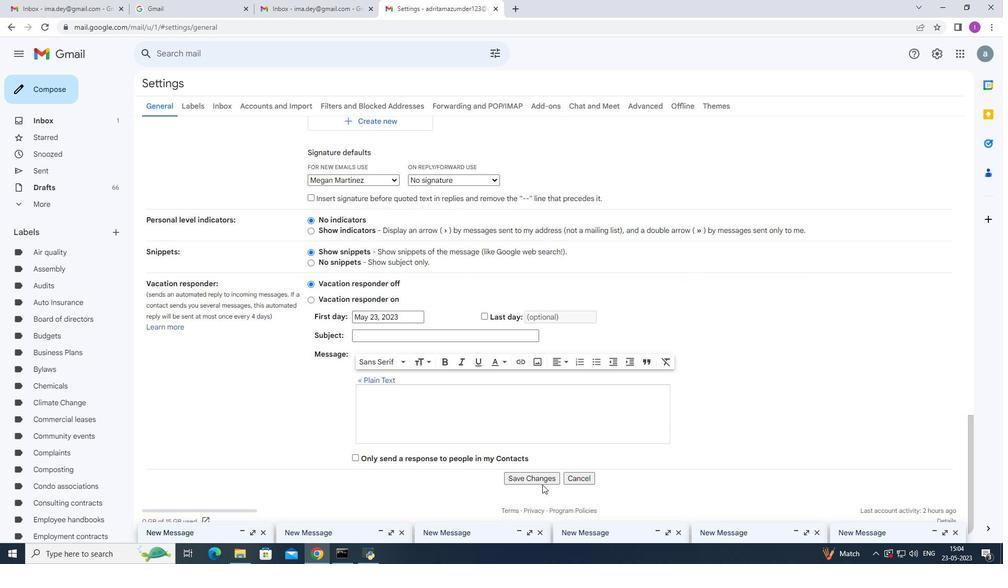 
Action: Mouse pressed left at (542, 483)
Screenshot: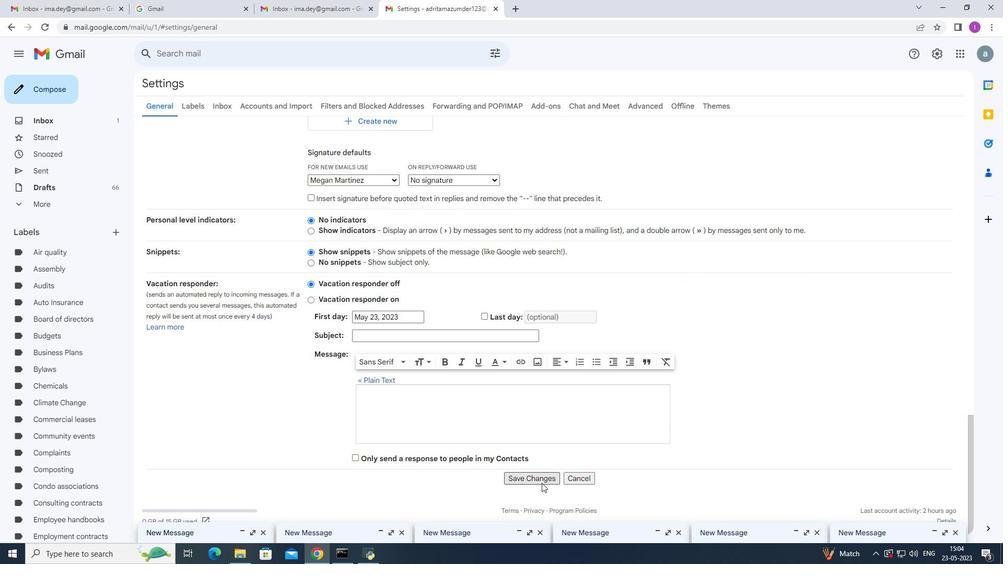 
Action: Mouse moved to (25, 84)
Screenshot: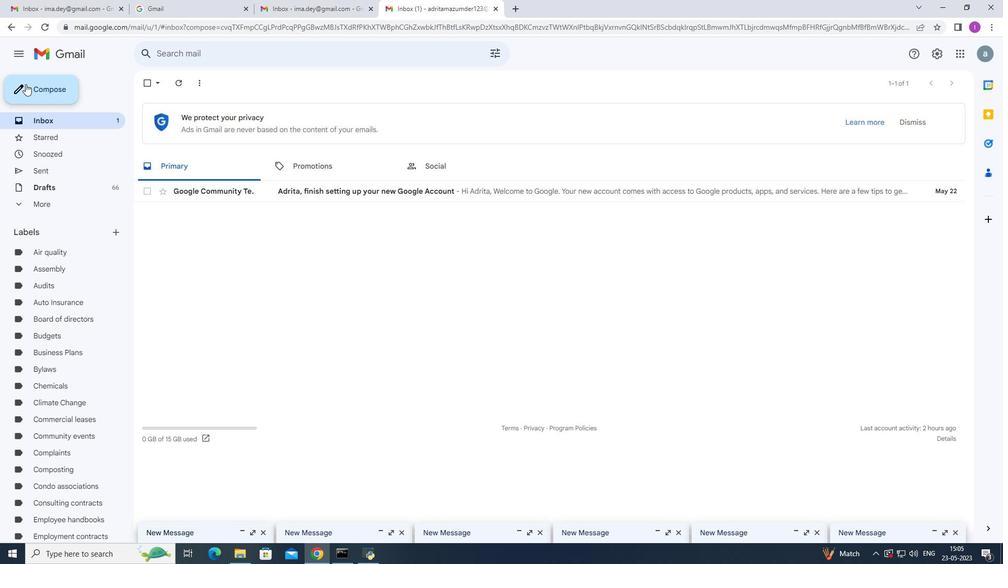 
Action: Mouse pressed left at (25, 84)
Screenshot: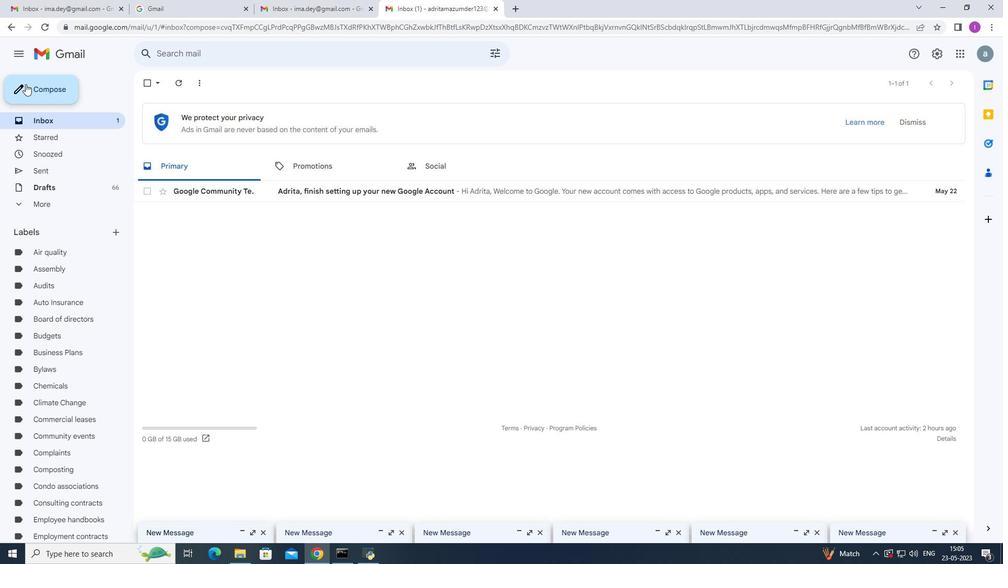 
Action: Mouse moved to (713, 259)
Screenshot: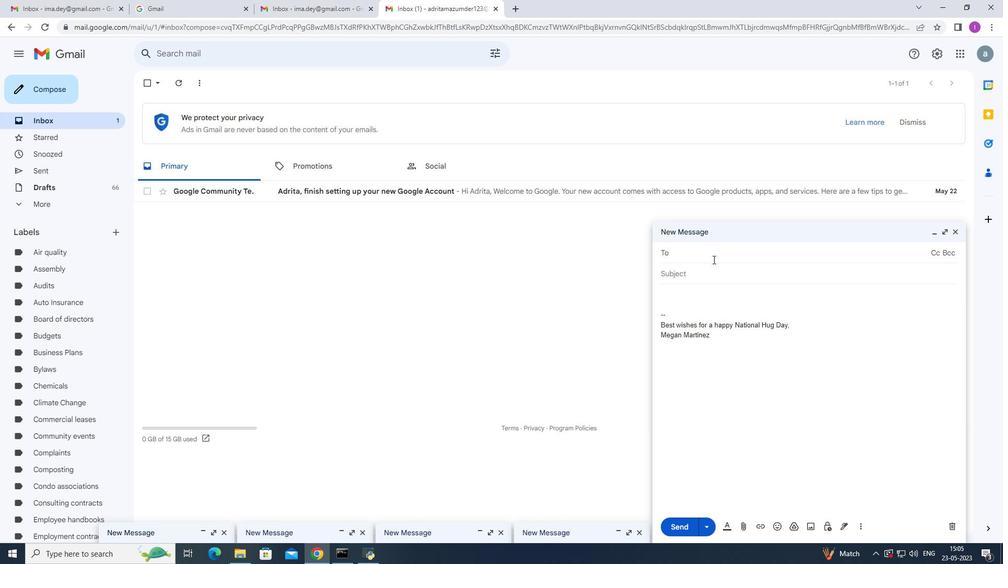 
Action: Key pressed aso<Key.backspace><Key.backspace><Key.backspace>s
Screenshot: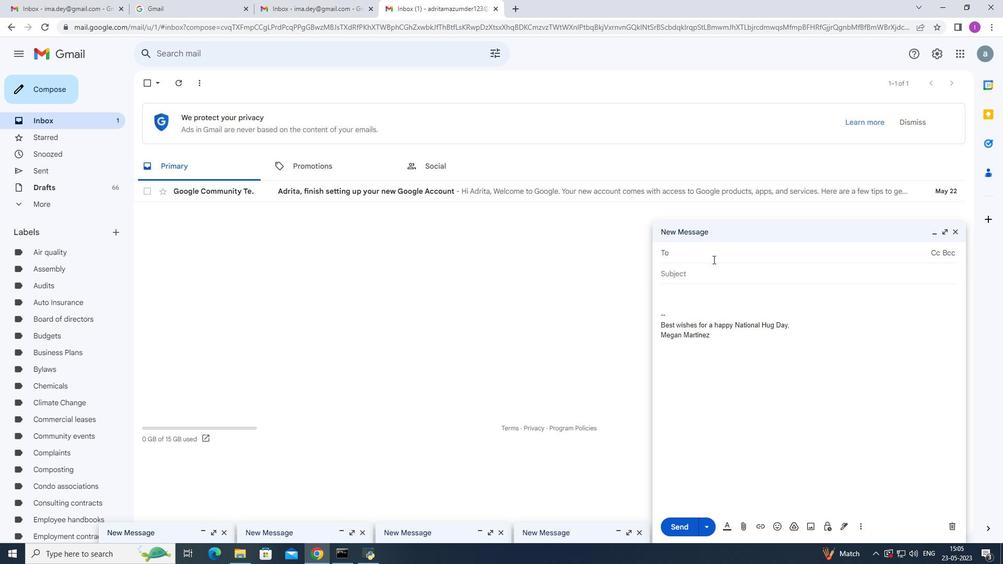 
Action: Mouse moved to (729, 280)
Screenshot: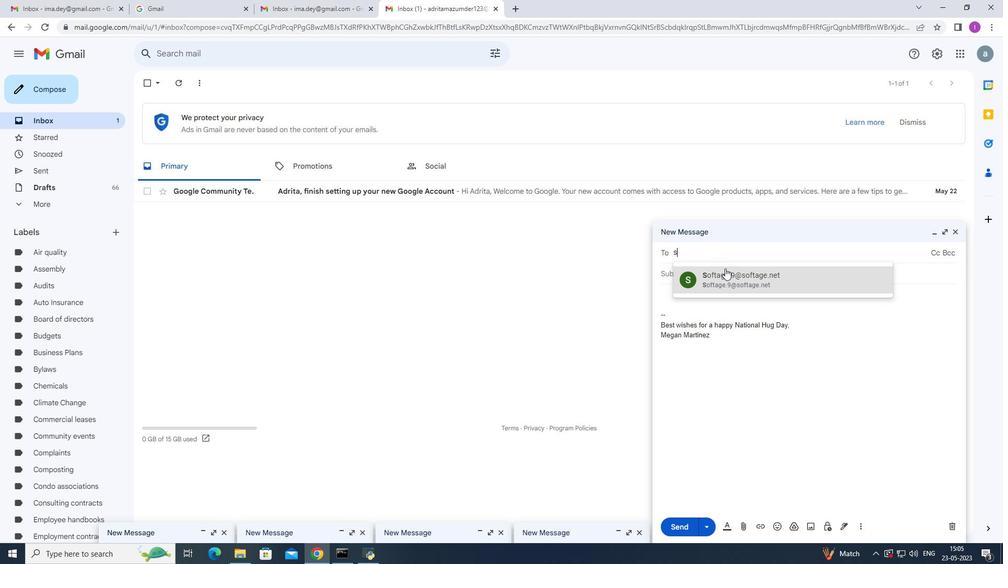 
Action: Mouse pressed left at (729, 280)
Screenshot: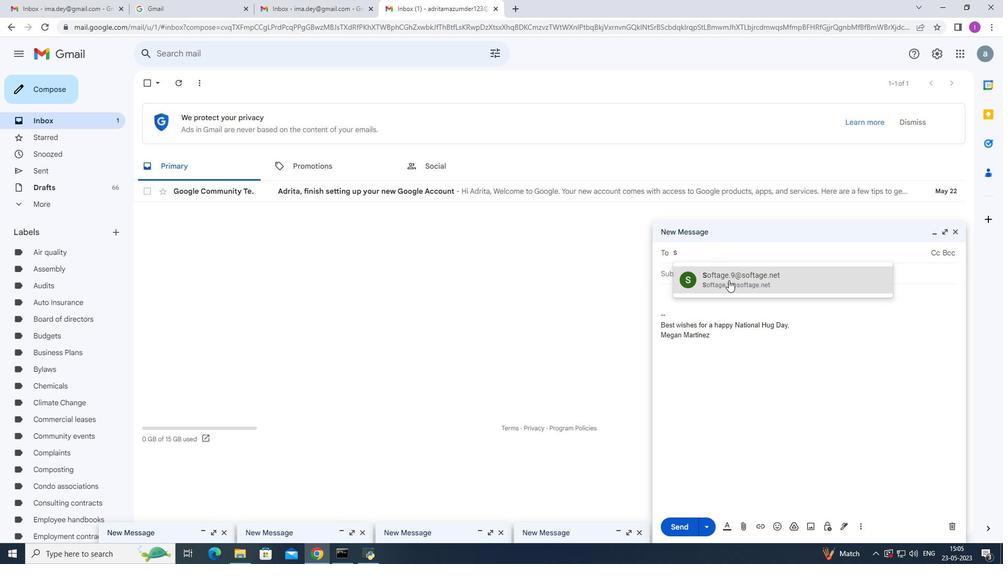 
Action: Mouse moved to (861, 527)
Screenshot: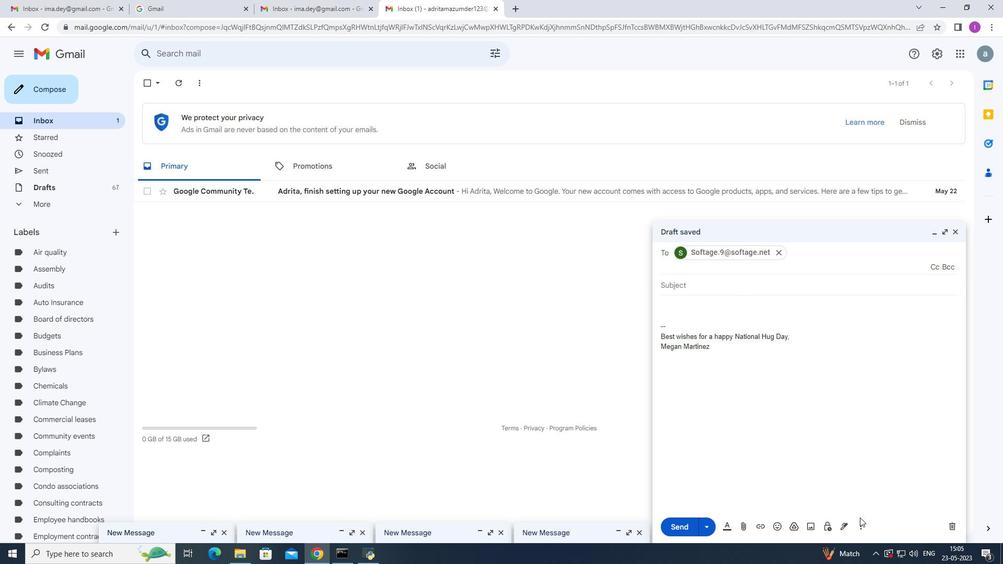 
Action: Mouse pressed left at (861, 527)
Screenshot: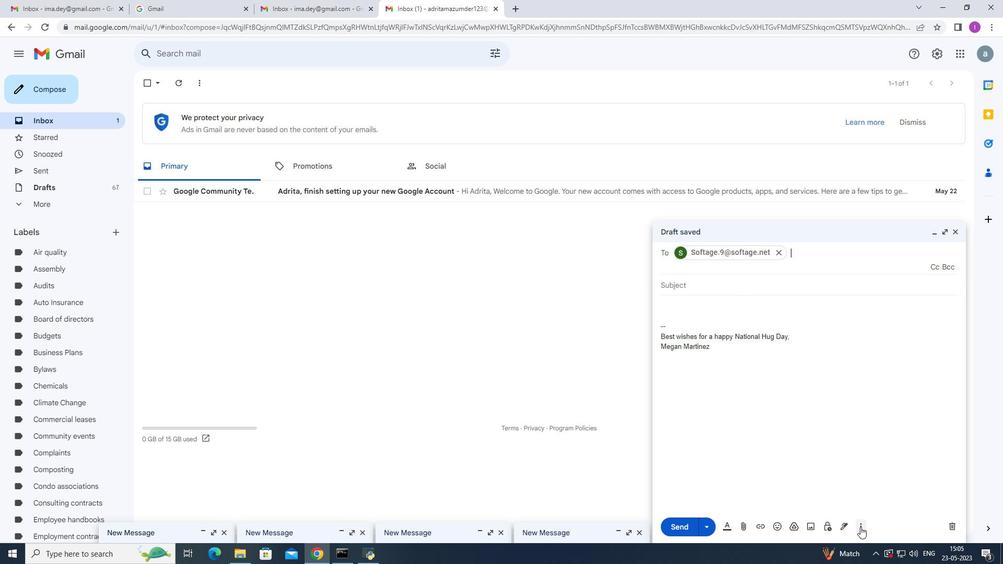 
Action: Mouse moved to (725, 218)
Screenshot: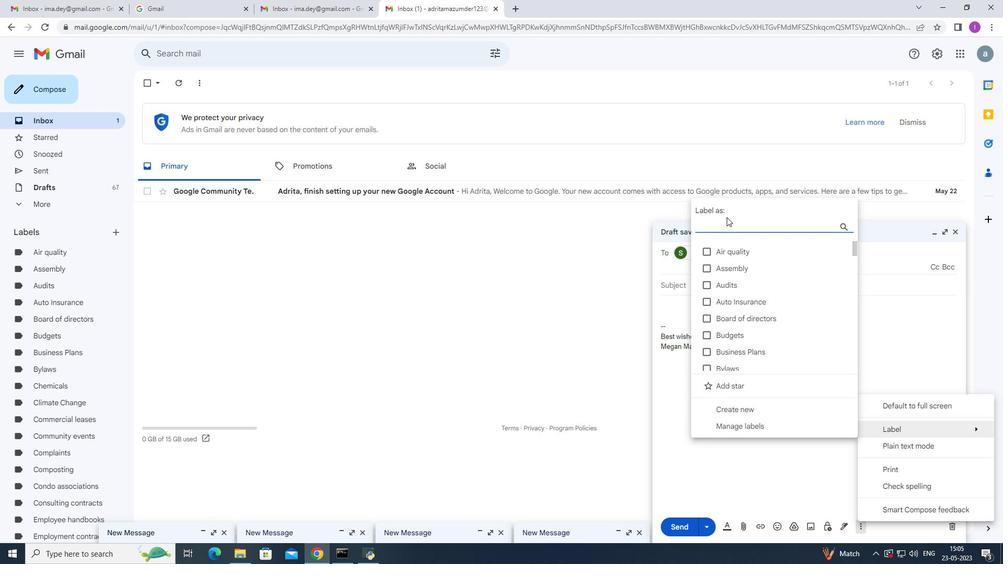 
Action: Mouse pressed left at (725, 218)
Screenshot: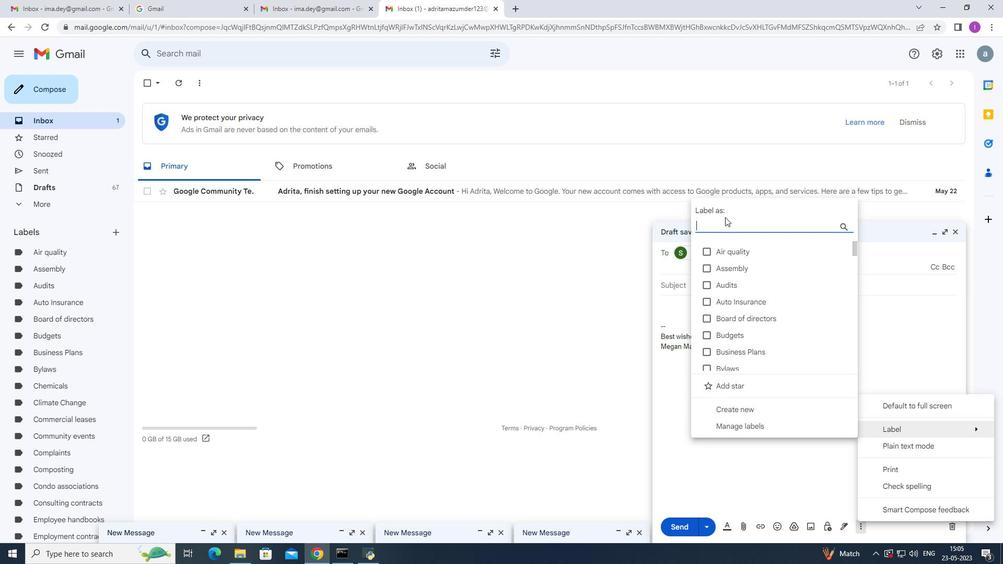 
Action: Mouse moved to (725, 218)
Screenshot: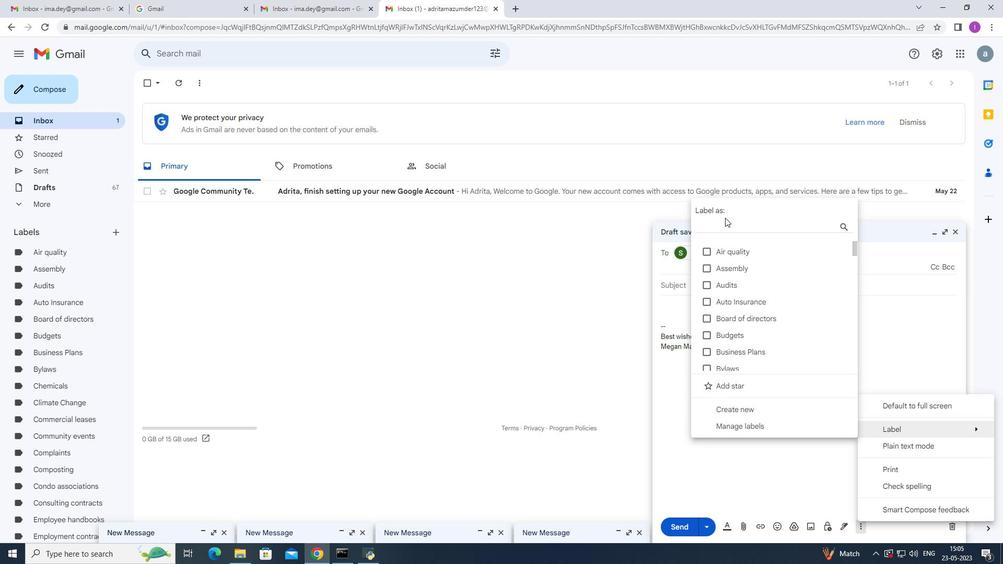 
Action: Key pressed <Key.shift><Key.shift><Key.shift><Key.shift><Key.shift><Key.shift><Key.shift>Home<Key.space><Key.shift>Insurance
Screenshot: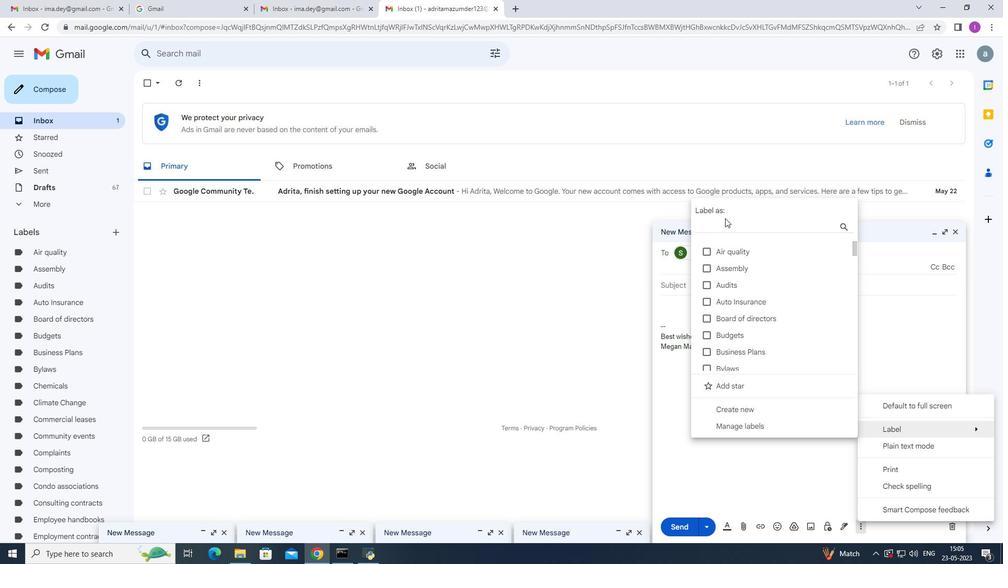 
Action: Mouse moved to (717, 230)
Screenshot: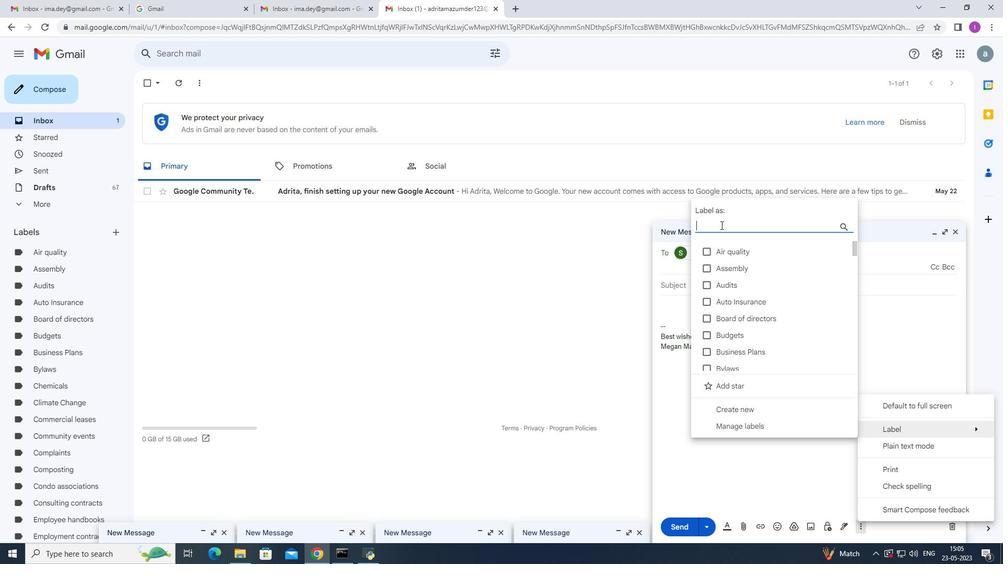
Action: Mouse pressed left at (717, 230)
Screenshot: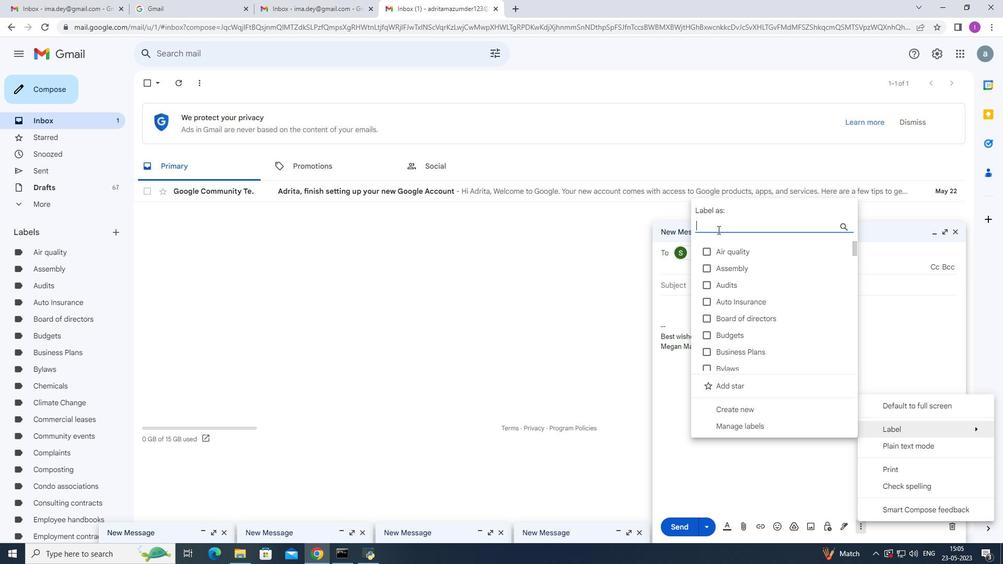 
Action: Key pressed <Key.shift><Key.shift><Key.shift><Key.shift><Key.shift><Key.shift><Key.shift><Key.shift><Key.shift><Key.shift><Key.shift><Key.shift><Key.shift><Key.shift>Home<Key.space><Key.shift><Key.shift>Insurance
Screenshot: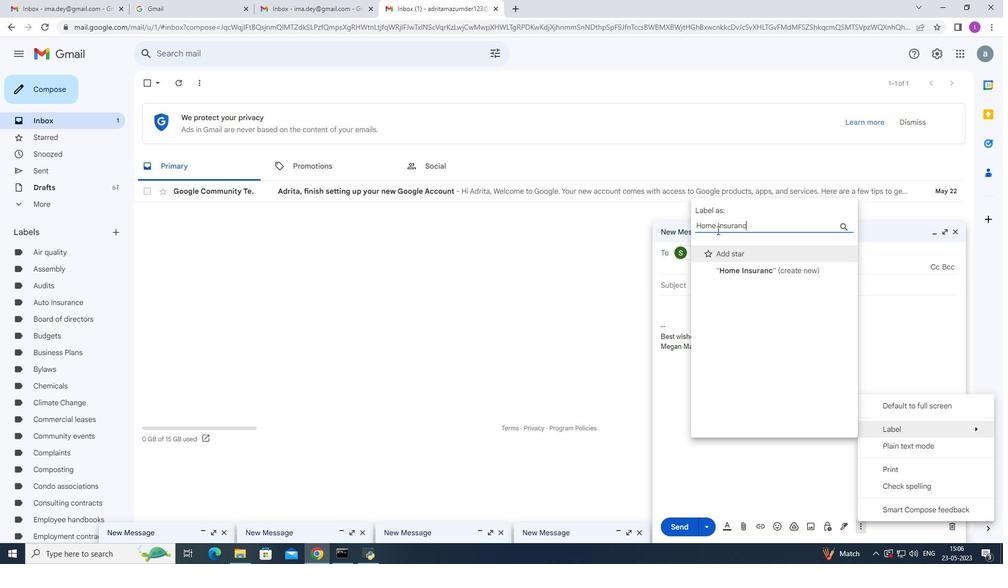 
Action: Mouse moved to (745, 267)
Screenshot: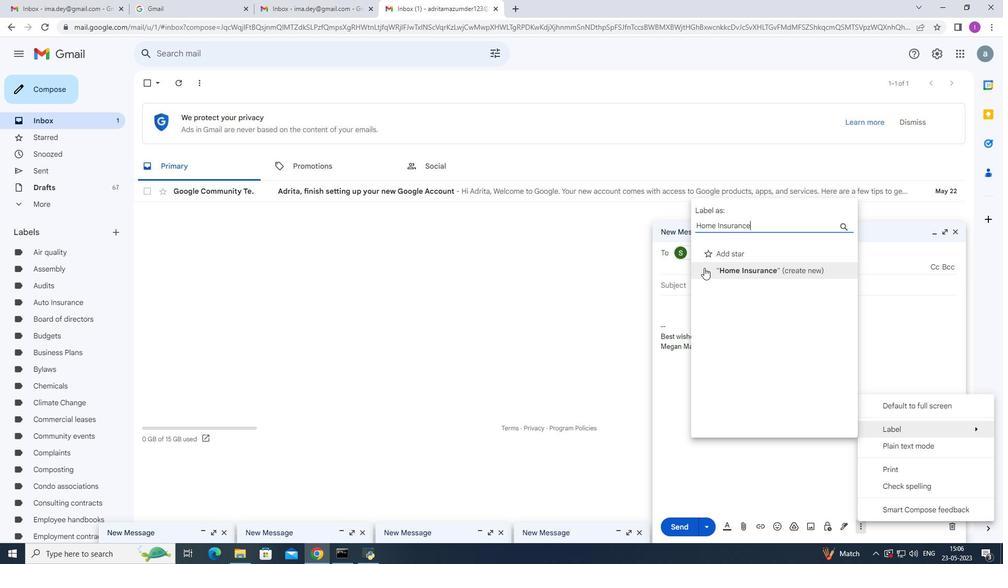 
Action: Mouse pressed left at (745, 267)
Screenshot: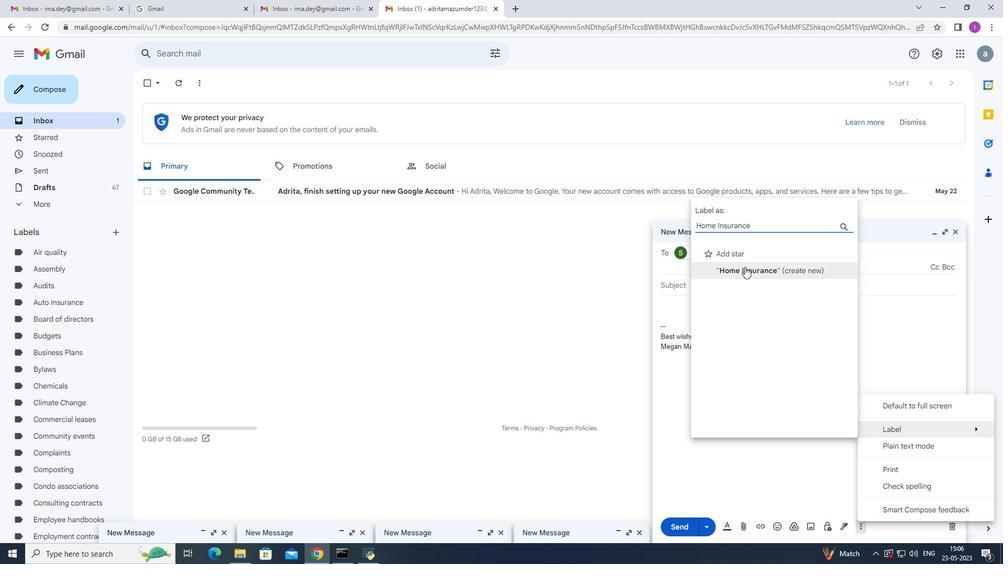 
Action: Mouse moved to (587, 337)
Screenshot: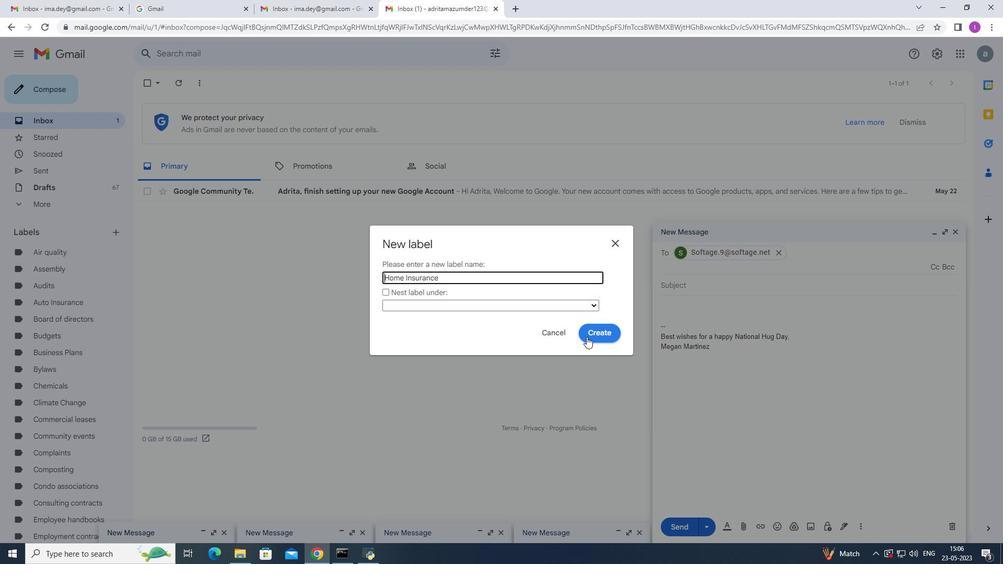 
Action: Mouse pressed left at (587, 337)
Screenshot: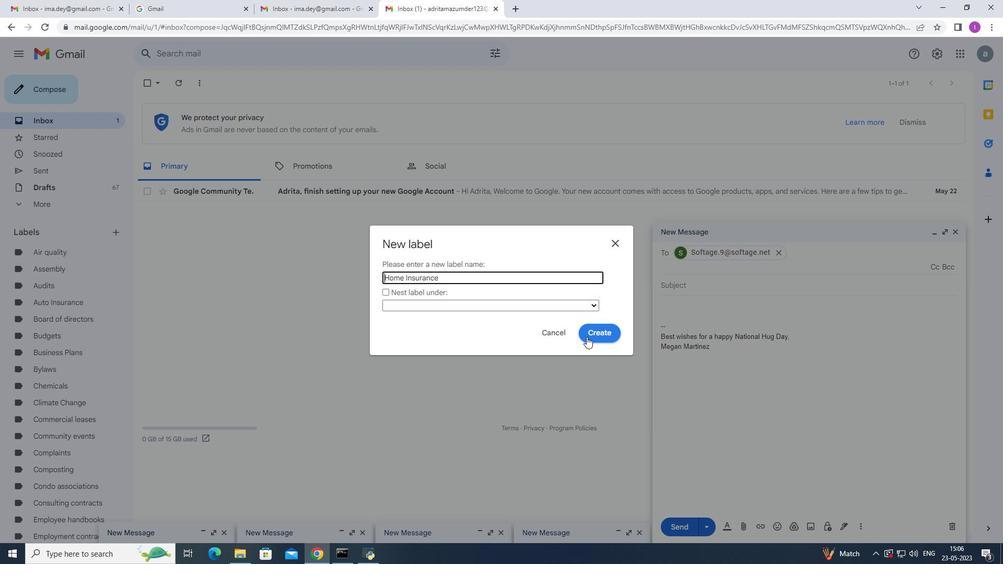
Action: Mouse moved to (876, 509)
Screenshot: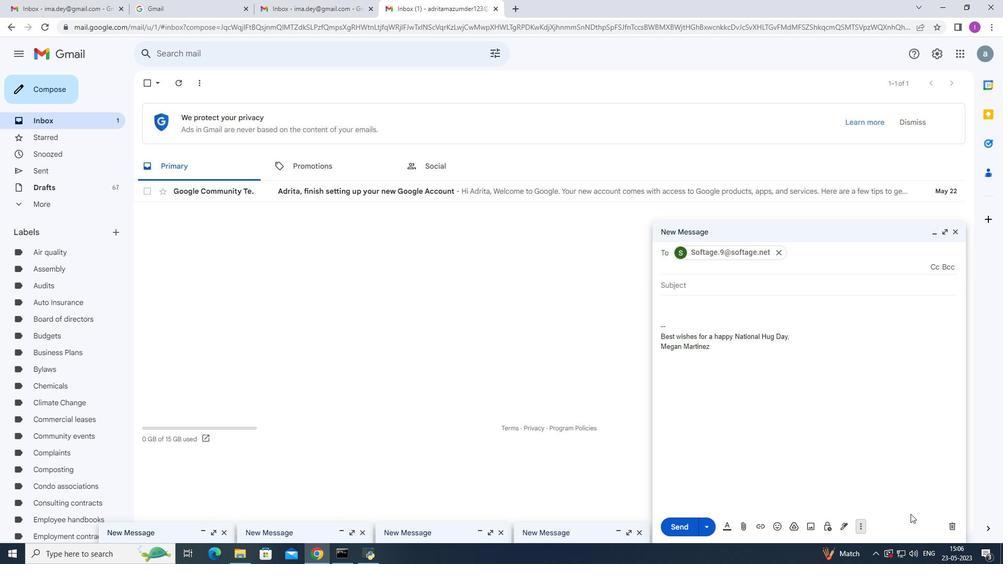 
Action: Mouse scrolled (876, 508) with delta (0, 0)
Screenshot: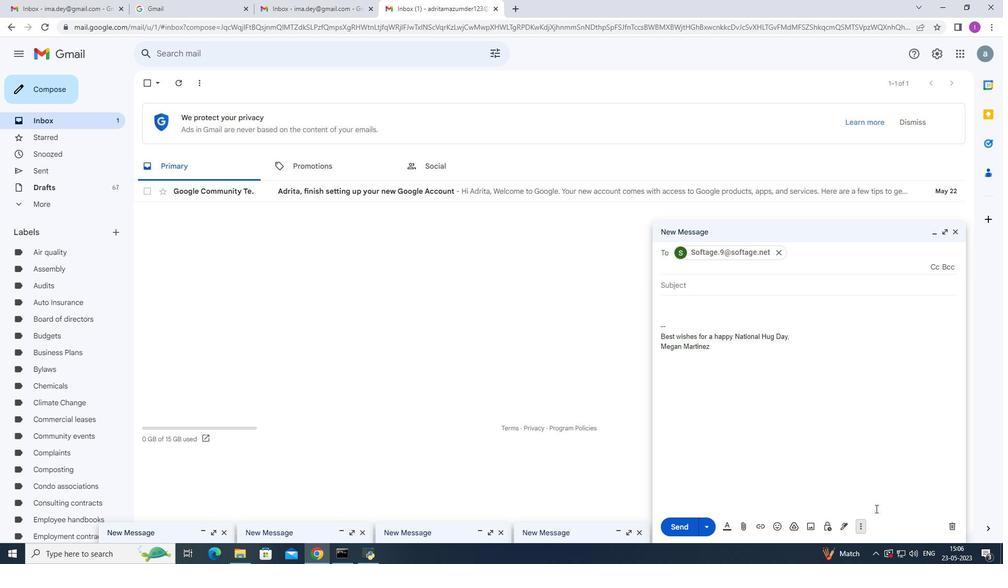 
Action: Mouse moved to (863, 528)
Screenshot: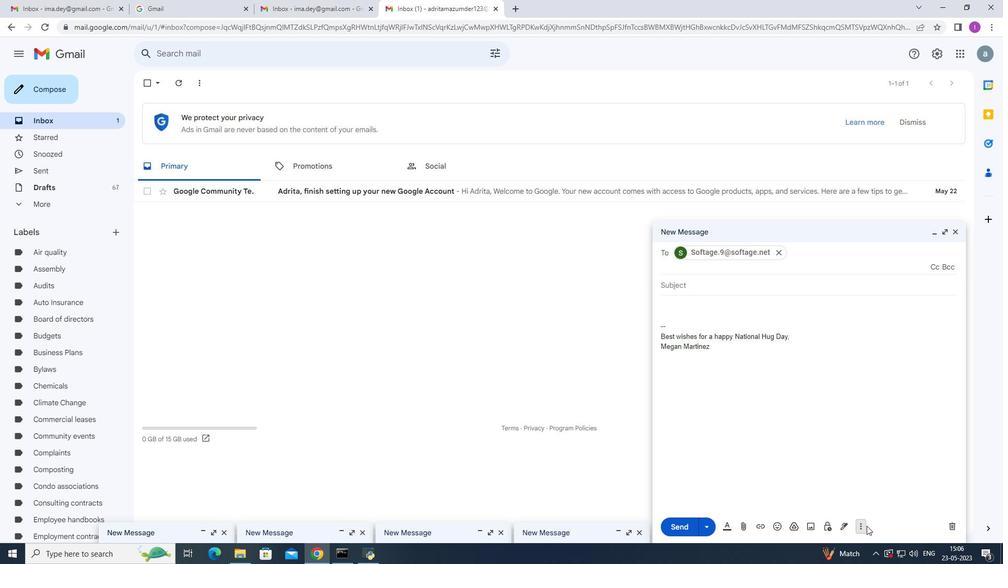 
Action: Mouse pressed left at (863, 528)
Screenshot: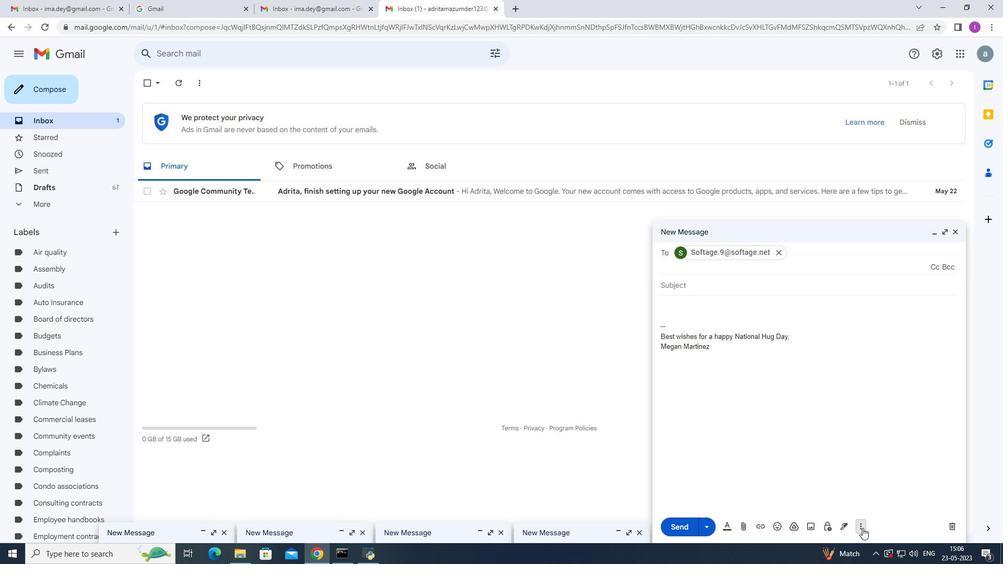 
Action: Mouse moved to (622, 351)
Screenshot: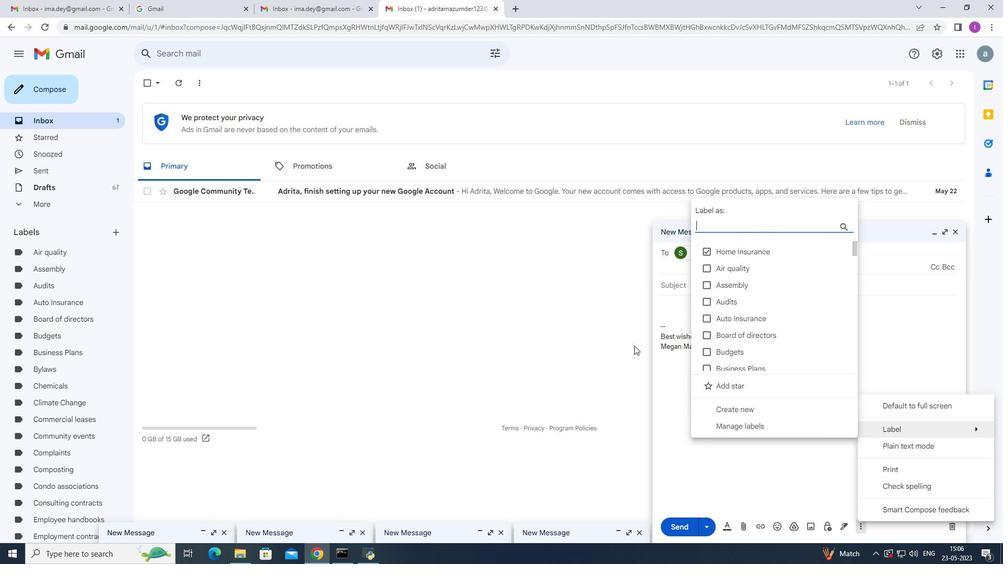 
Action: Mouse pressed left at (622, 351)
Screenshot: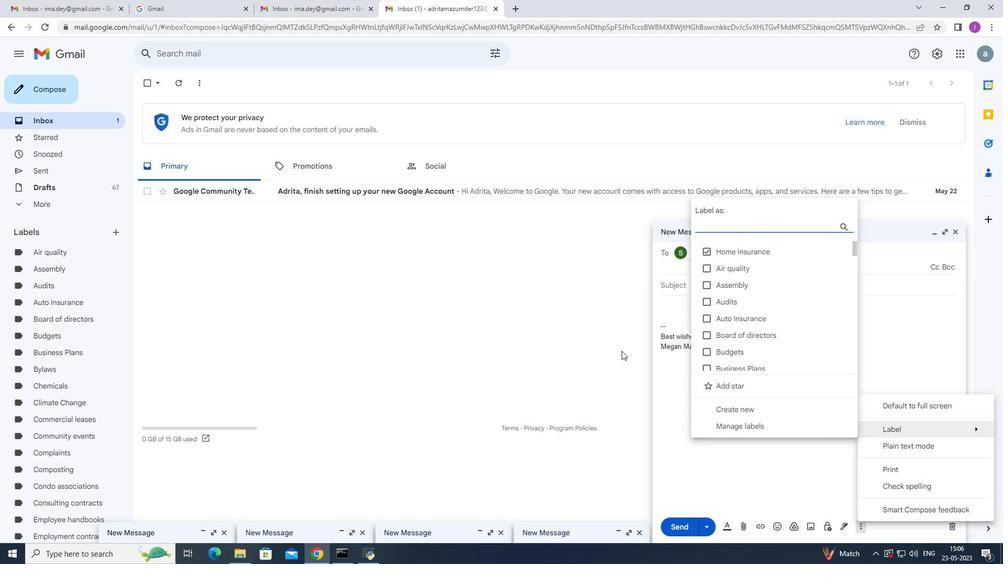 
Action: Mouse moved to (607, 346)
Screenshot: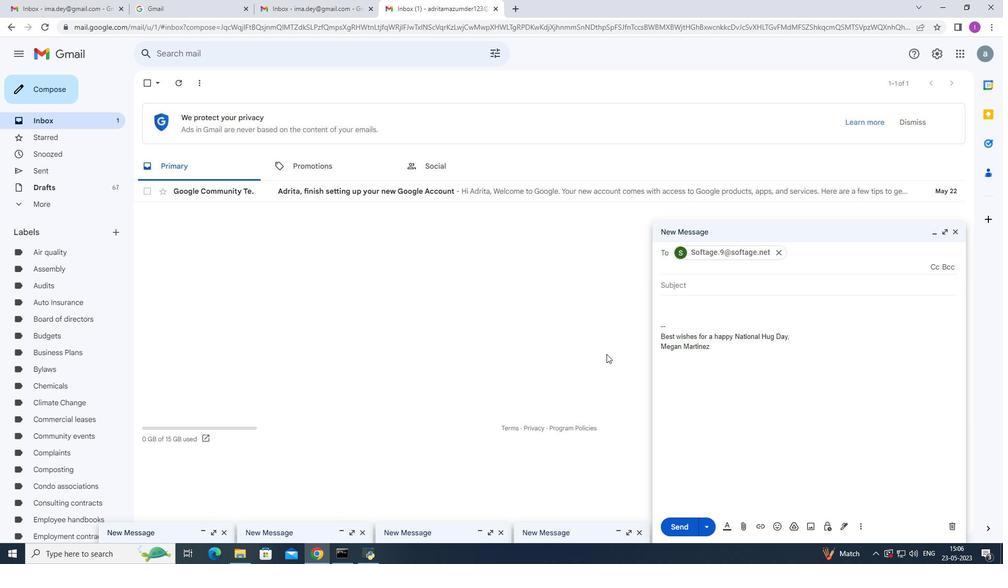 
